 Task: Add a condition where "Hours since ticket status new Less than Forty" in pending tickets.
Action: Mouse moved to (88, 357)
Screenshot: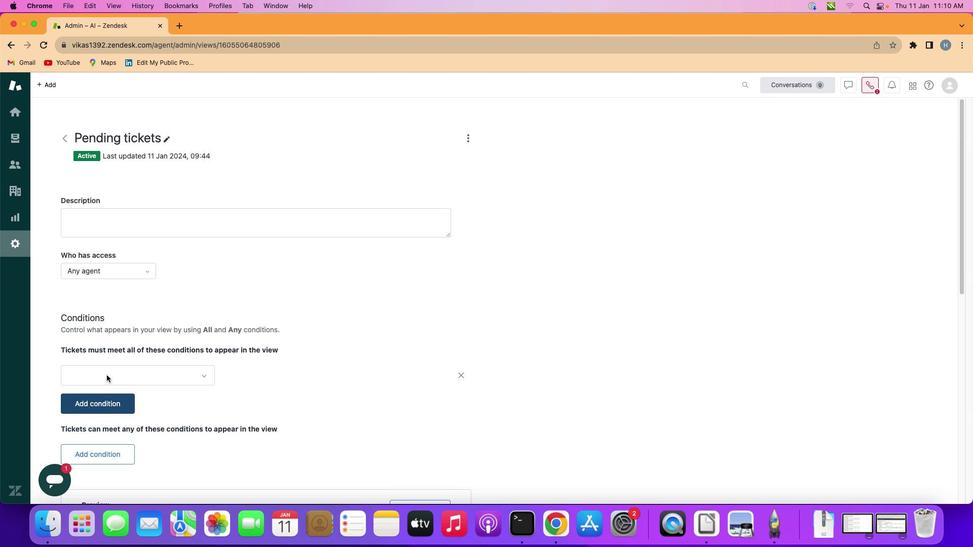 
Action: Mouse pressed left at (88, 357)
Screenshot: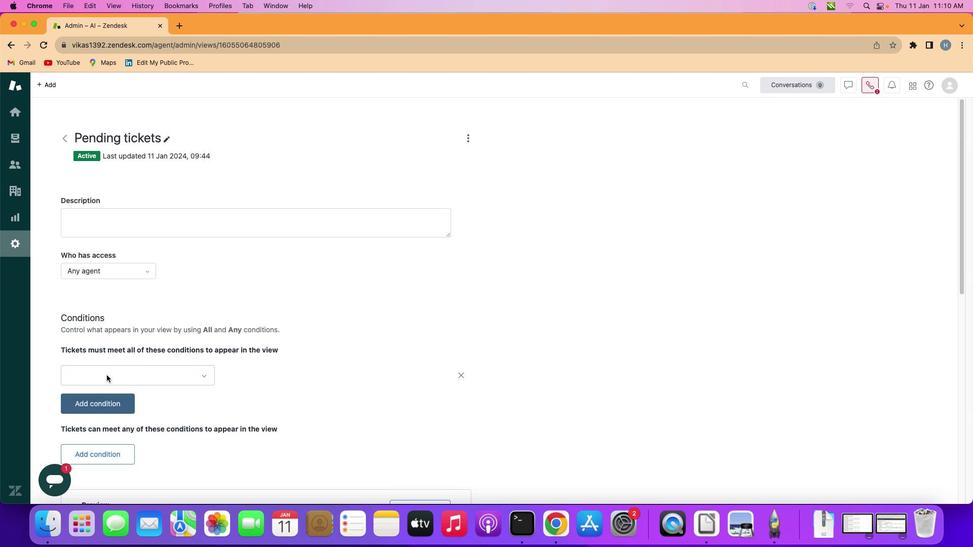 
Action: Mouse moved to (160, 357)
Screenshot: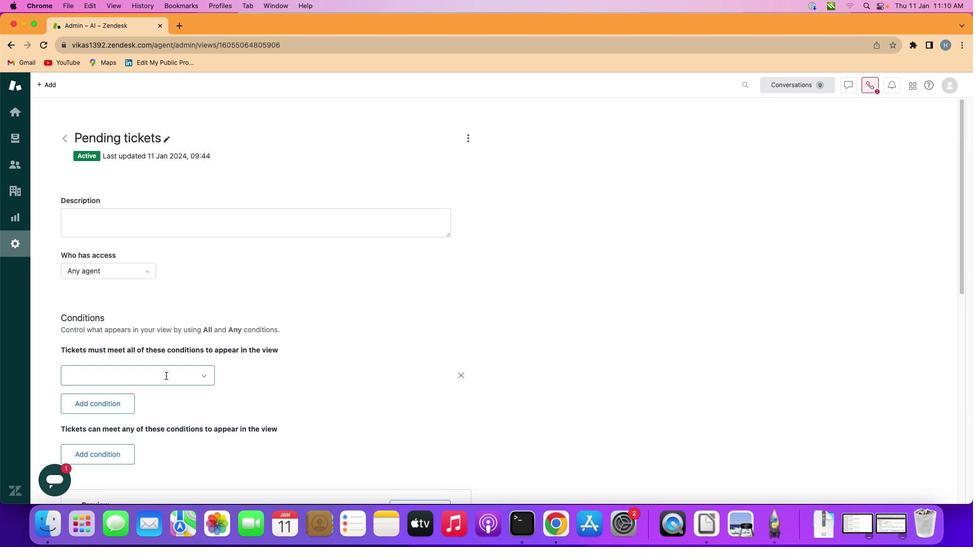 
Action: Mouse pressed left at (160, 357)
Screenshot: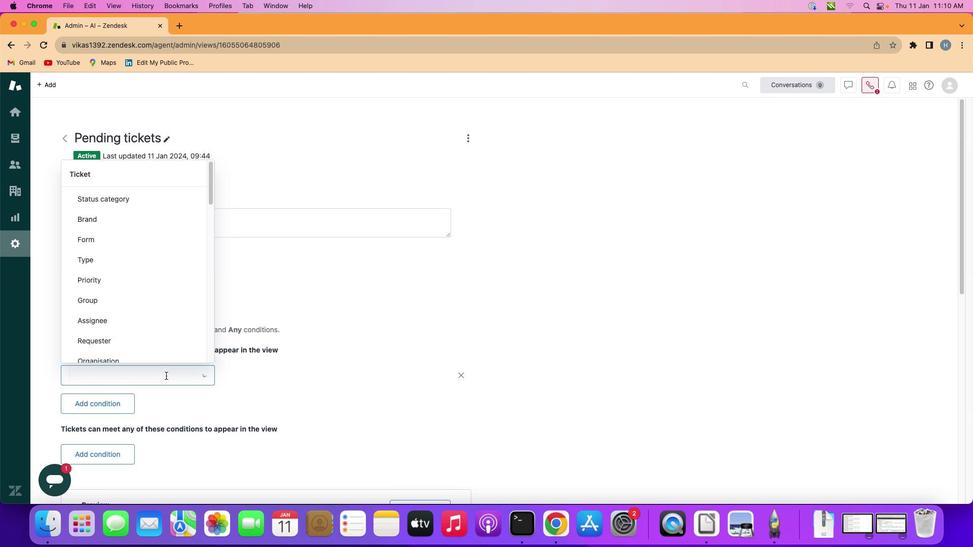 
Action: Mouse moved to (137, 271)
Screenshot: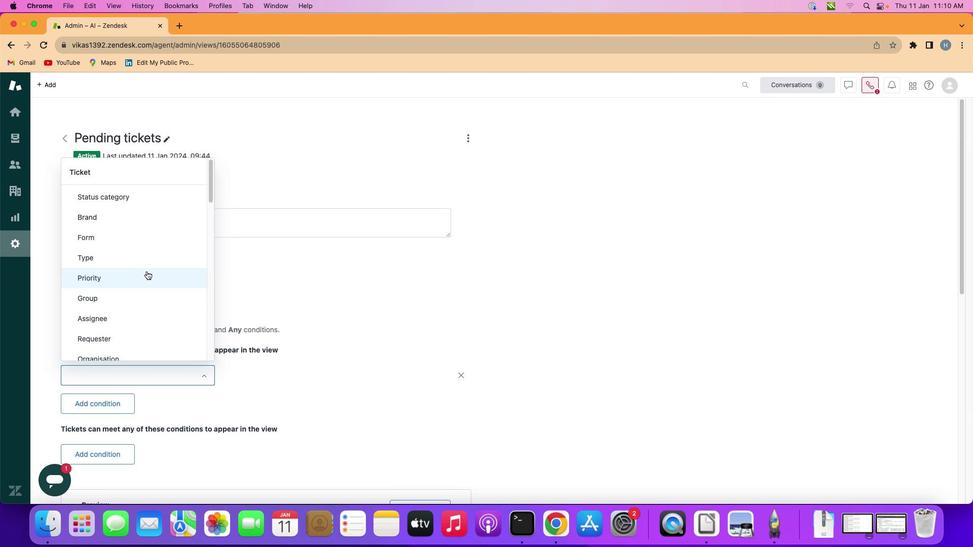 
Action: Mouse scrolled (137, 271) with delta (-39, 46)
Screenshot: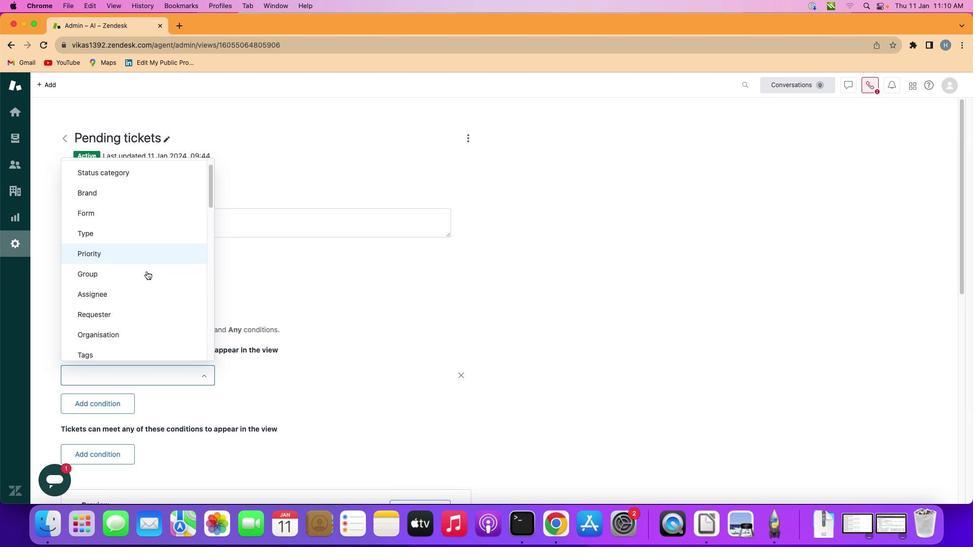 
Action: Mouse scrolled (137, 271) with delta (-39, 46)
Screenshot: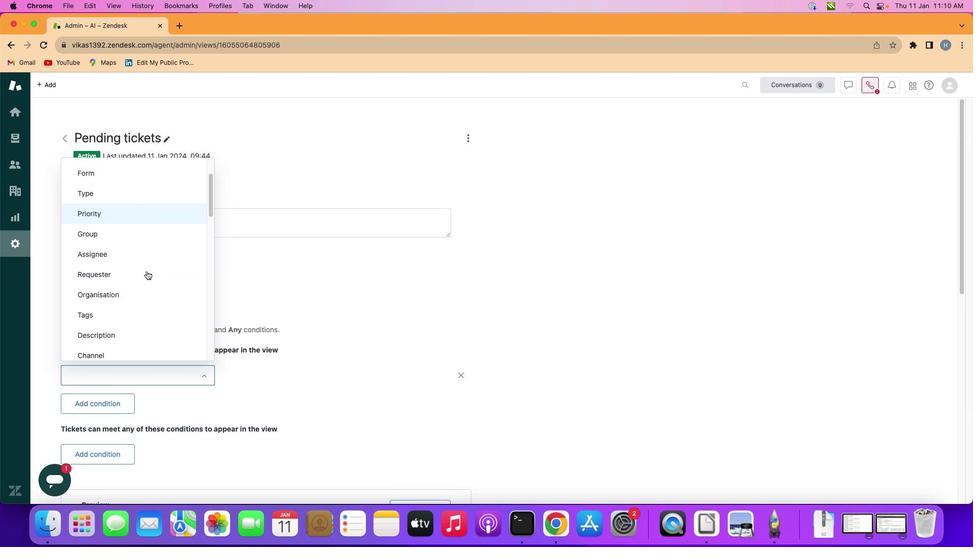 
Action: Mouse scrolled (137, 271) with delta (-39, 46)
Screenshot: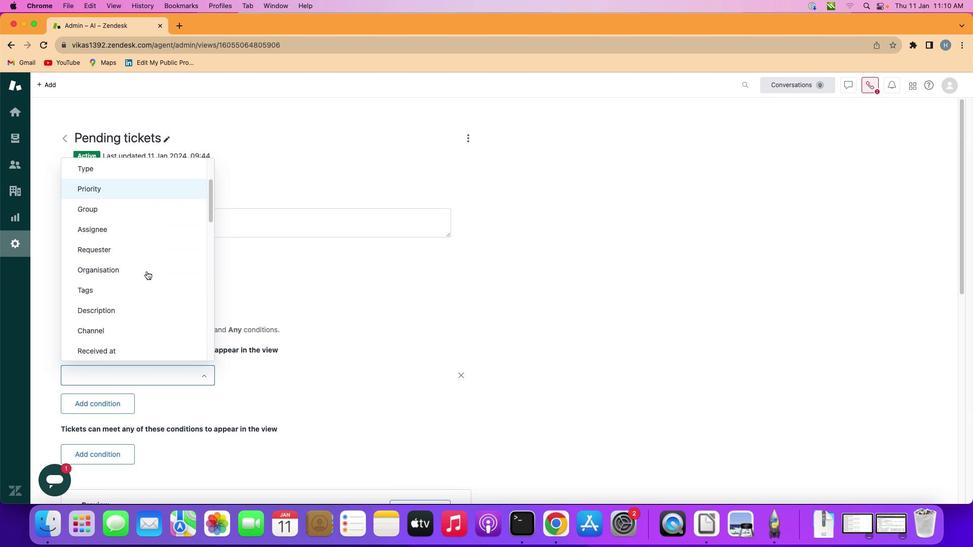 
Action: Mouse scrolled (137, 271) with delta (-39, 46)
Screenshot: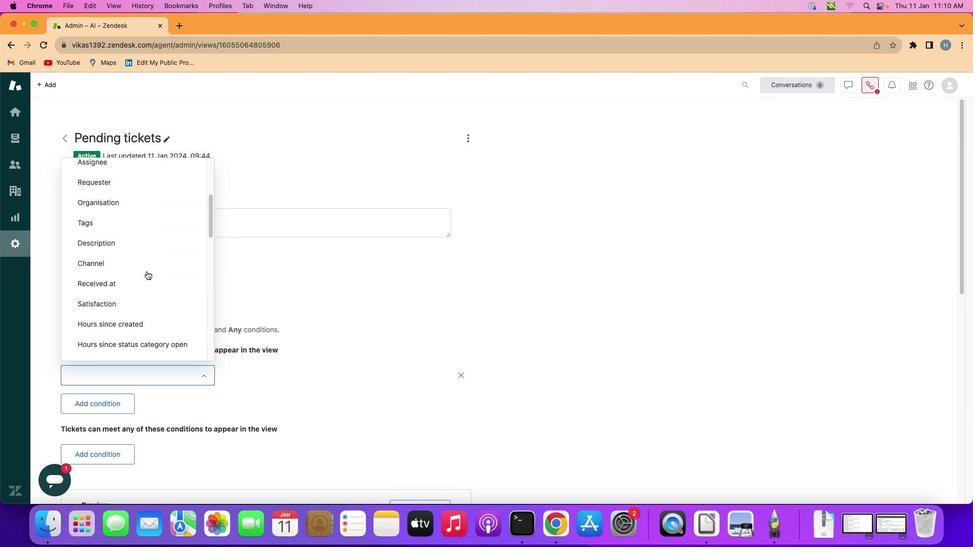 
Action: Mouse scrolled (137, 271) with delta (-39, 45)
Screenshot: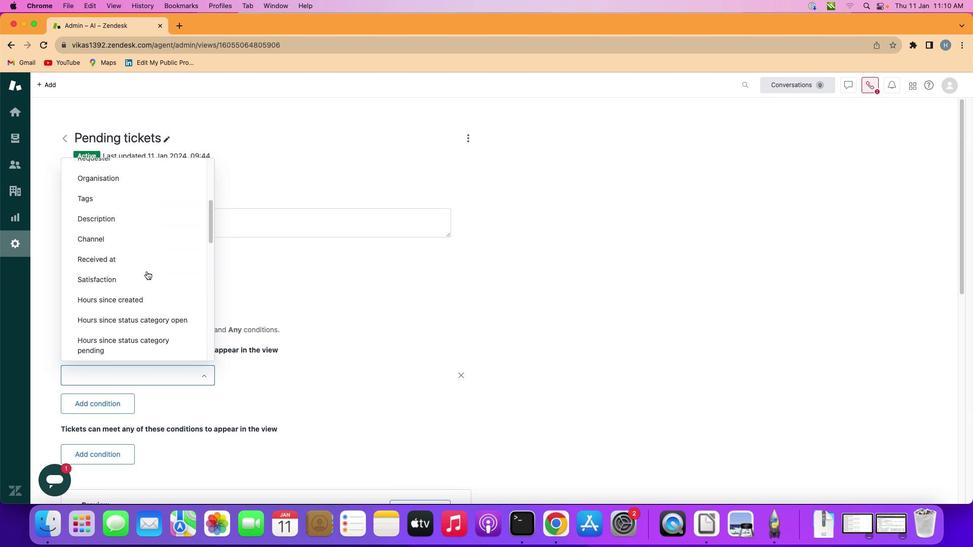 
Action: Mouse moved to (149, 269)
Screenshot: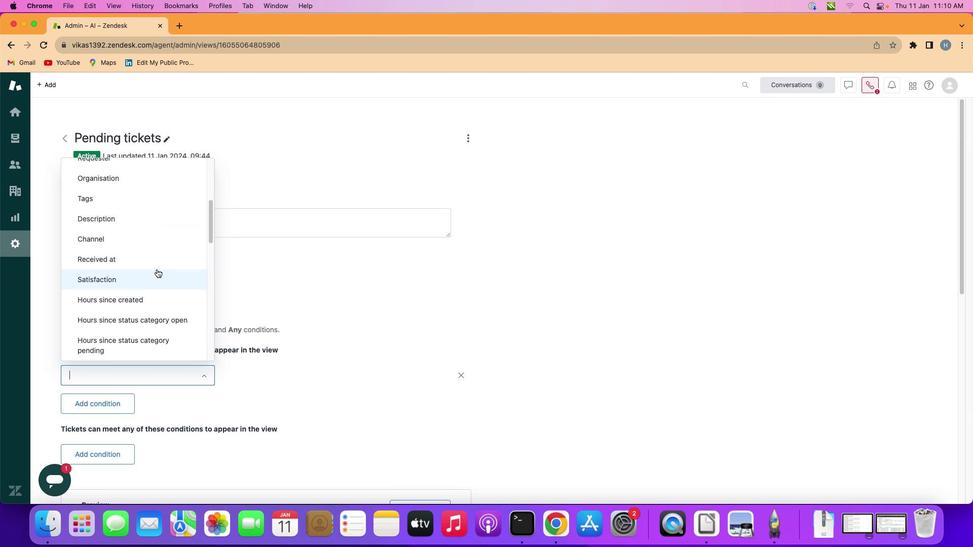 
Action: Mouse scrolled (149, 269) with delta (-39, 46)
Screenshot: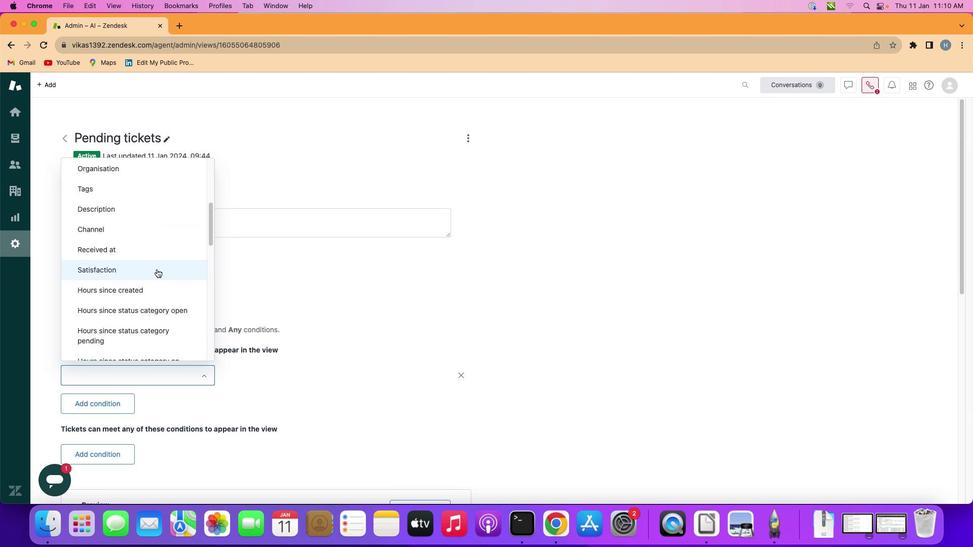 
Action: Mouse scrolled (149, 269) with delta (-39, 46)
Screenshot: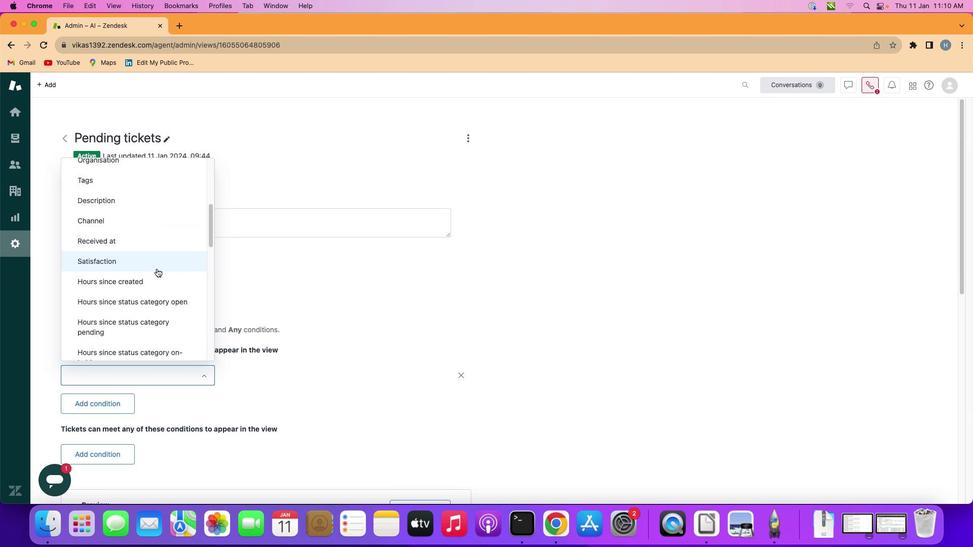 
Action: Mouse scrolled (149, 269) with delta (-39, 46)
Screenshot: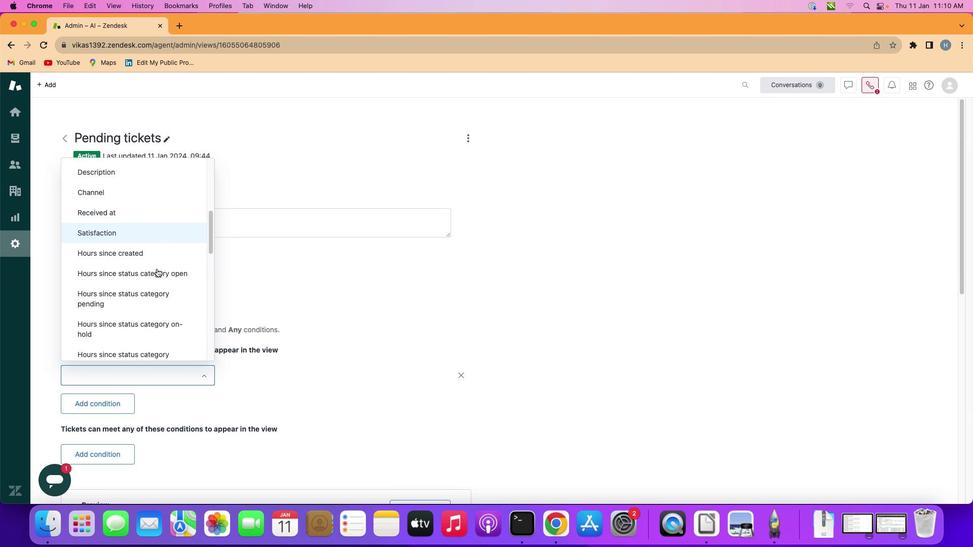 
Action: Mouse moved to (150, 269)
Screenshot: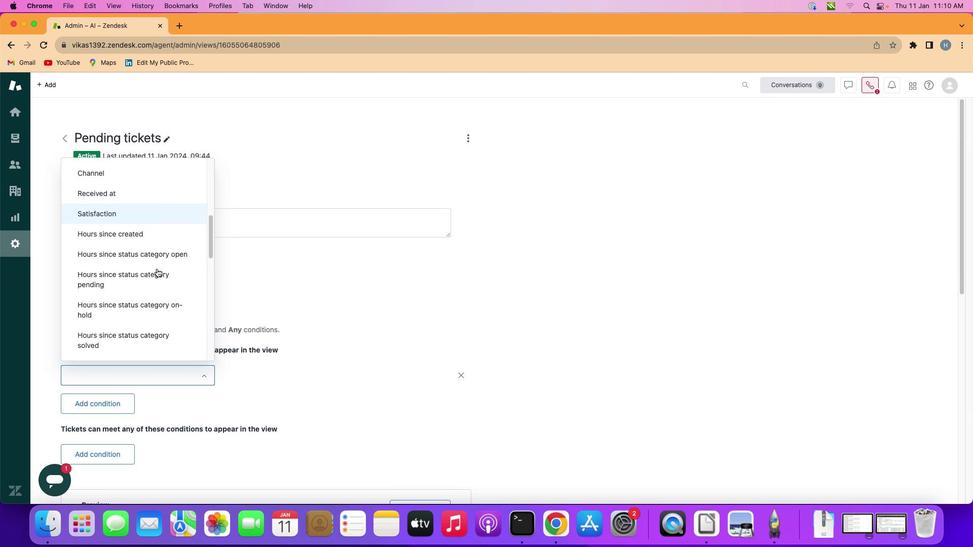 
Action: Mouse scrolled (150, 269) with delta (-39, 46)
Screenshot: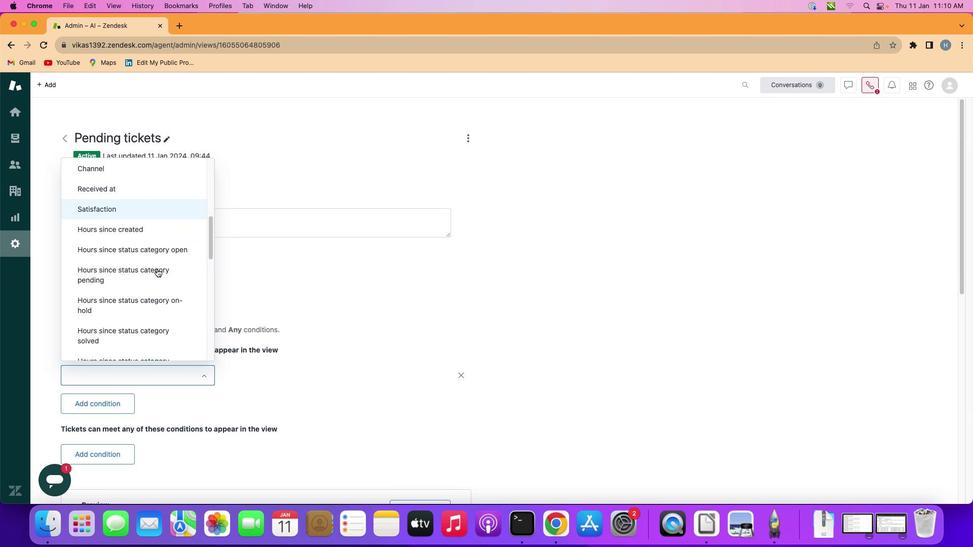 
Action: Mouse moved to (152, 272)
Screenshot: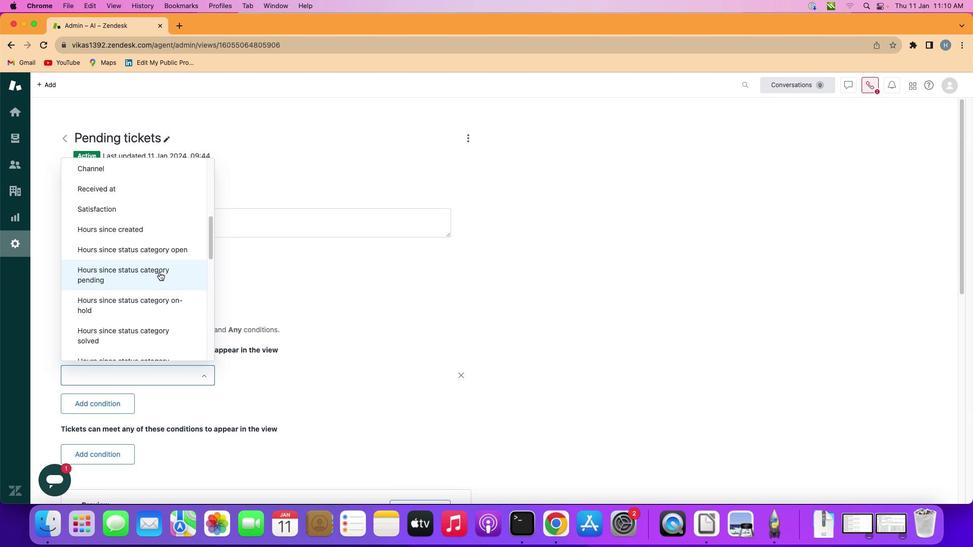 
Action: Mouse scrolled (152, 272) with delta (-39, 46)
Screenshot: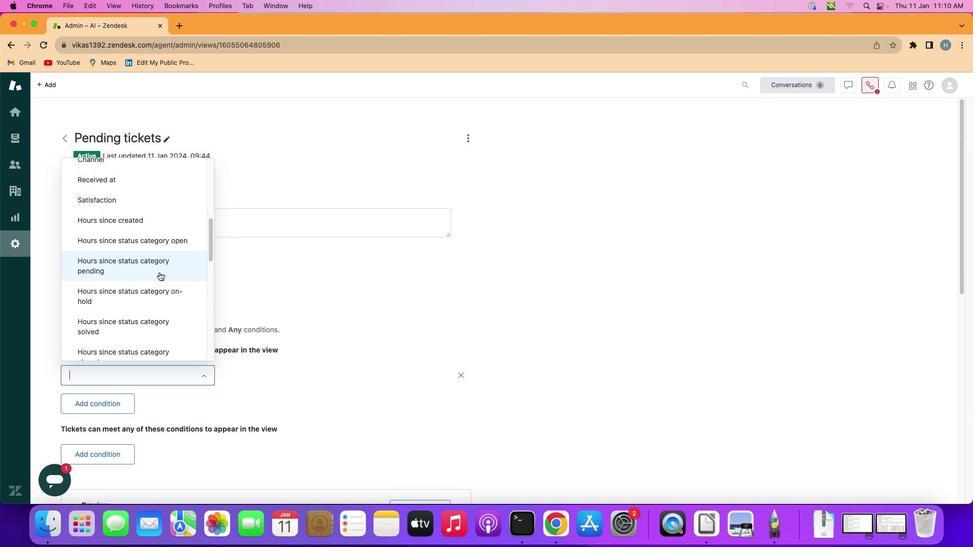 
Action: Mouse scrolled (152, 272) with delta (-39, 46)
Screenshot: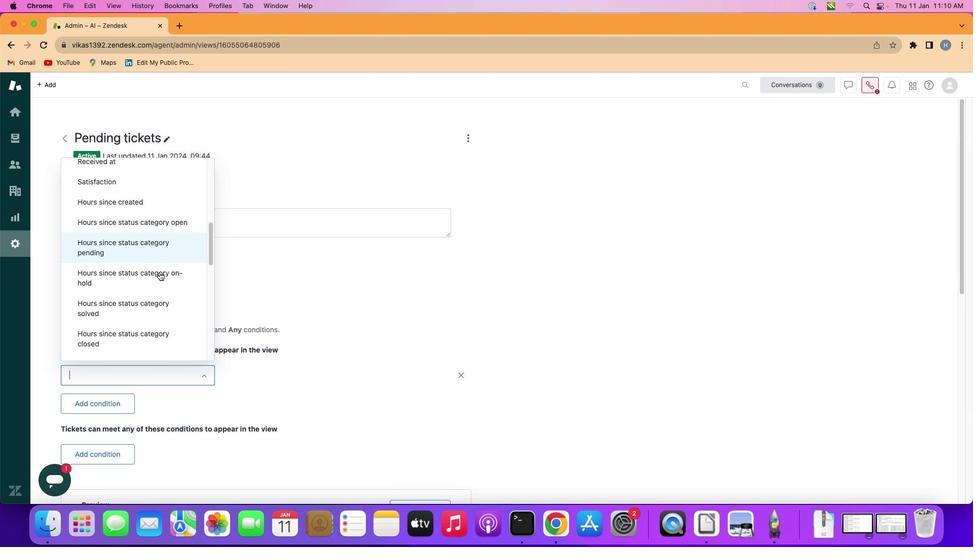 
Action: Mouse scrolled (152, 272) with delta (-39, 46)
Screenshot: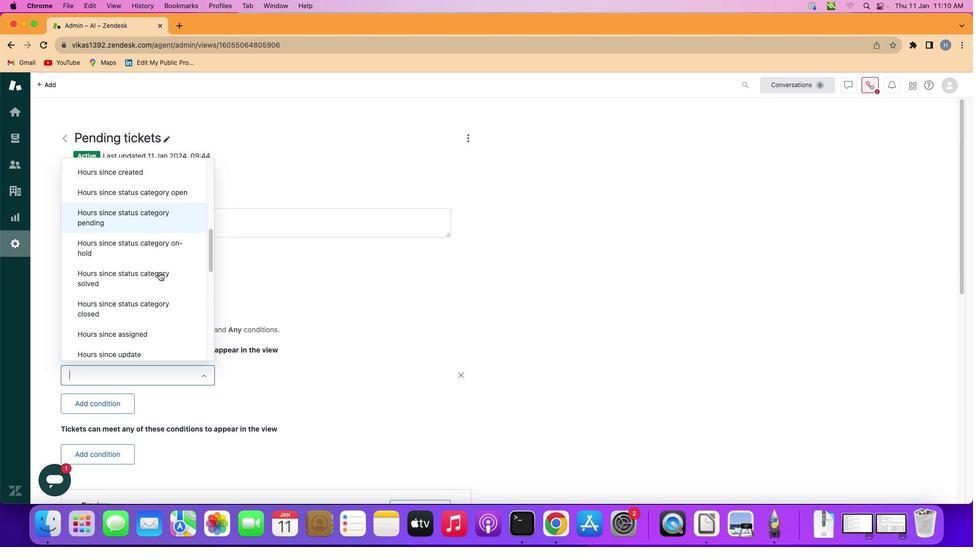 
Action: Mouse scrolled (152, 272) with delta (-39, 46)
Screenshot: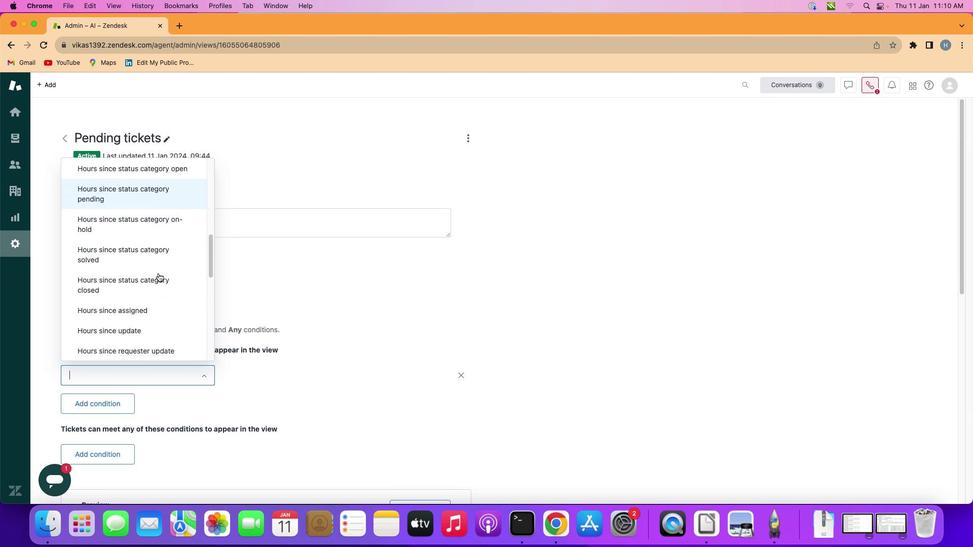 
Action: Mouse scrolled (152, 272) with delta (-39, 46)
Screenshot: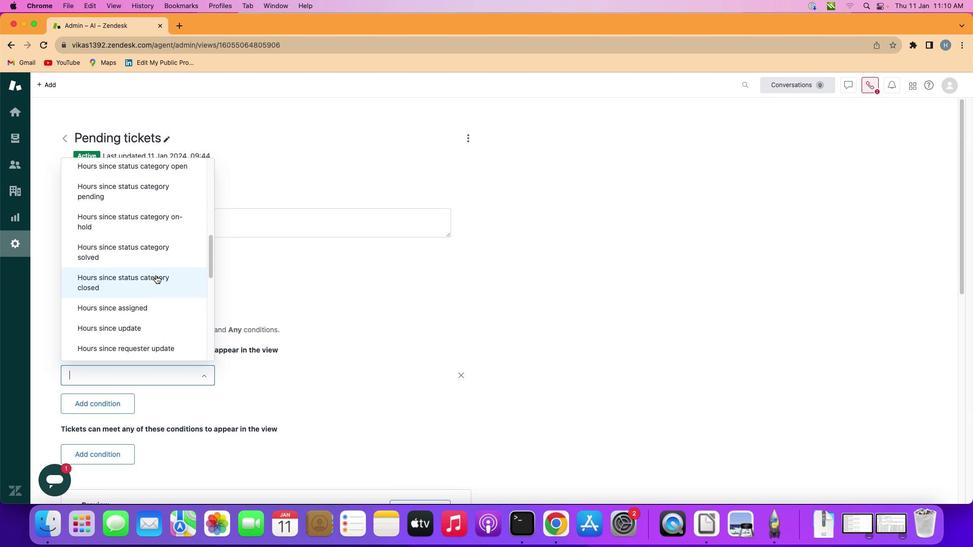 
Action: Mouse moved to (148, 274)
Screenshot: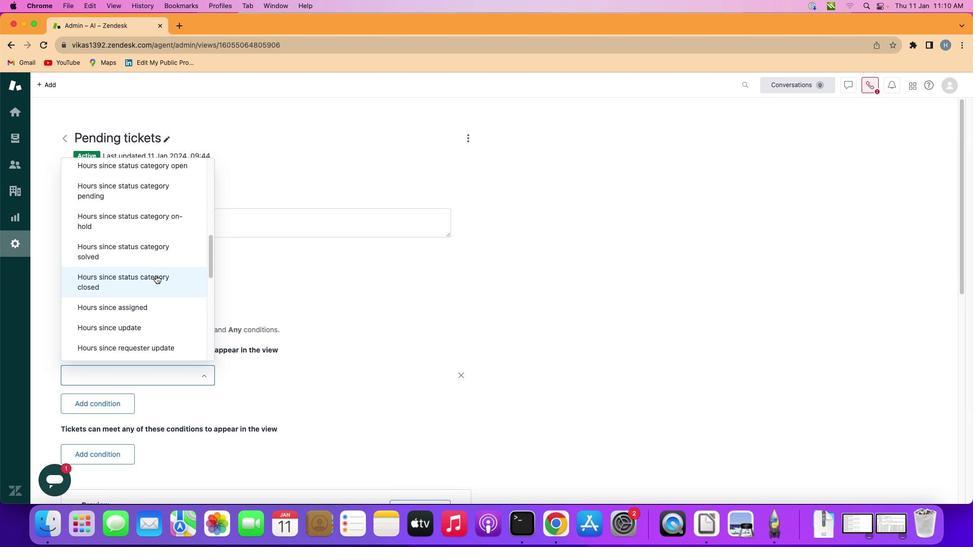 
Action: Mouse scrolled (148, 274) with delta (-39, 46)
Screenshot: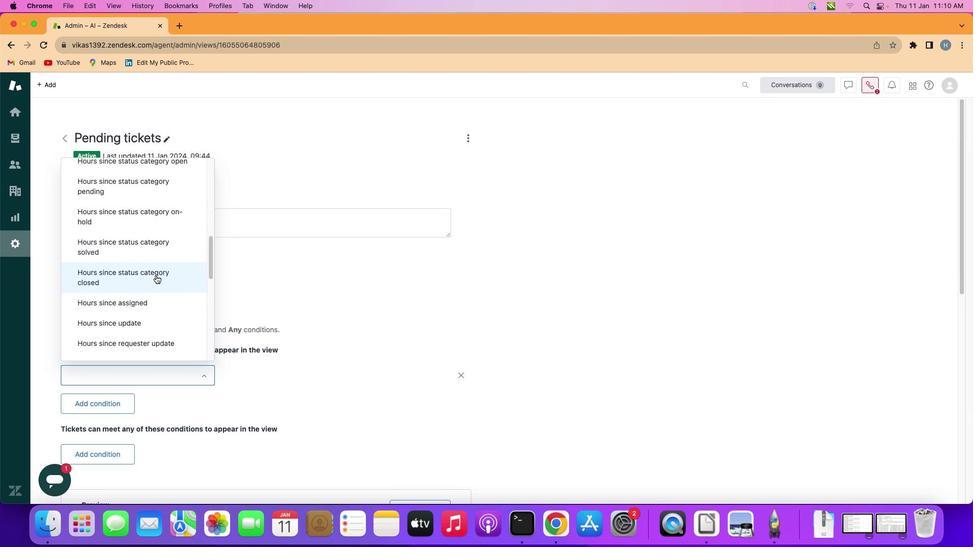 
Action: Mouse scrolled (148, 274) with delta (-39, 46)
Screenshot: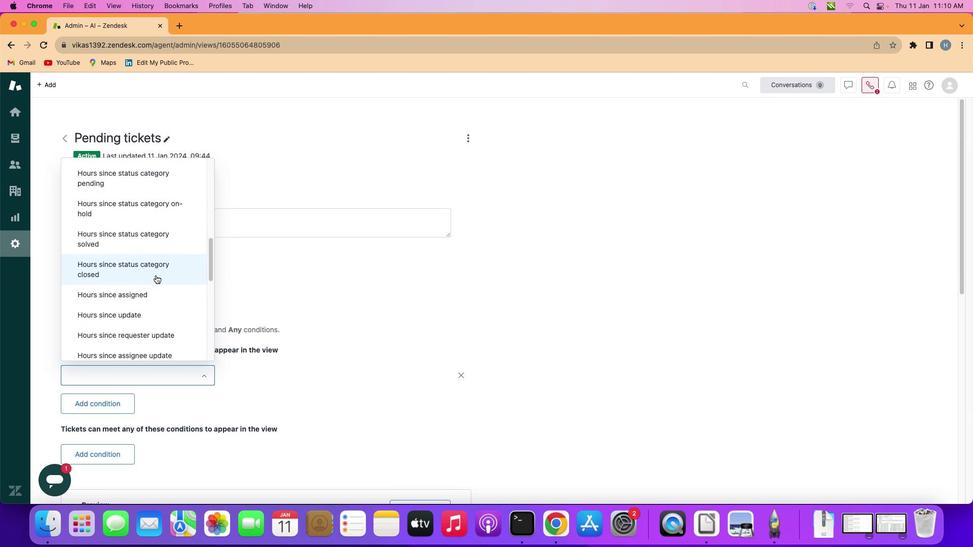 
Action: Mouse scrolled (148, 274) with delta (-39, 46)
Screenshot: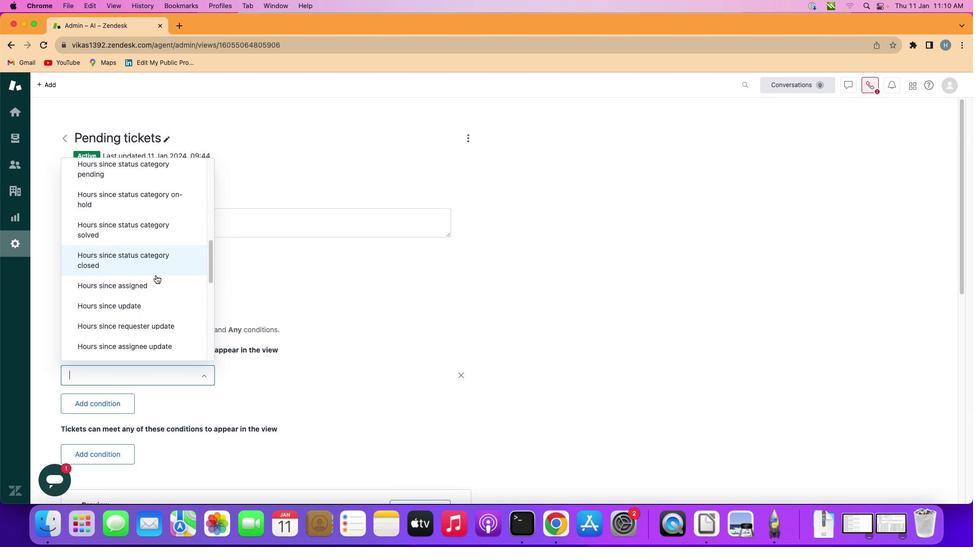 
Action: Mouse scrolled (148, 274) with delta (-39, 46)
Screenshot: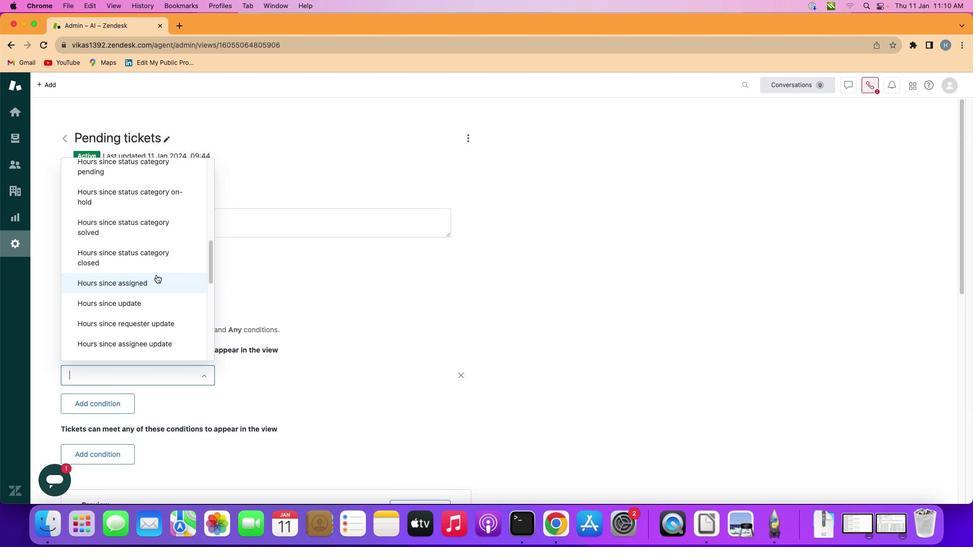 
Action: Mouse moved to (150, 273)
Screenshot: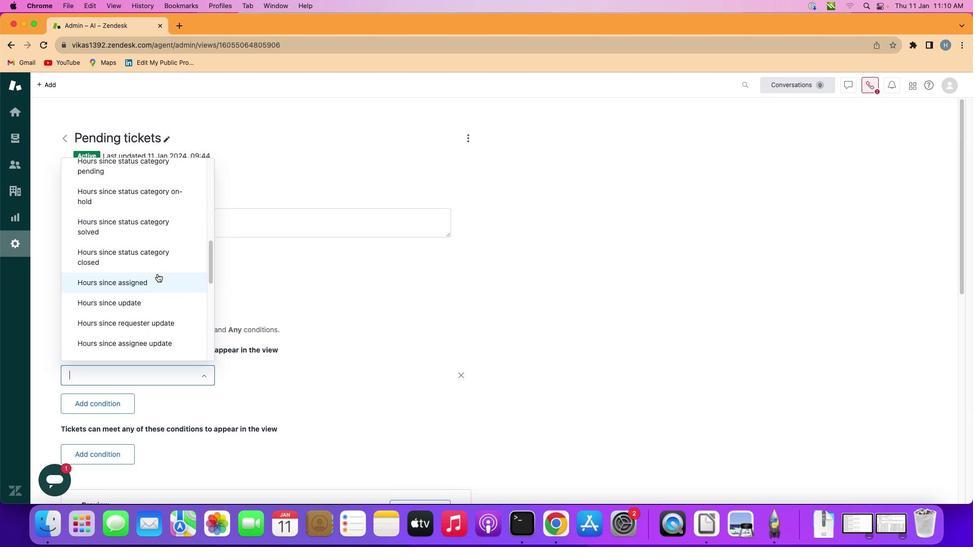
Action: Mouse scrolled (150, 273) with delta (-39, 46)
Screenshot: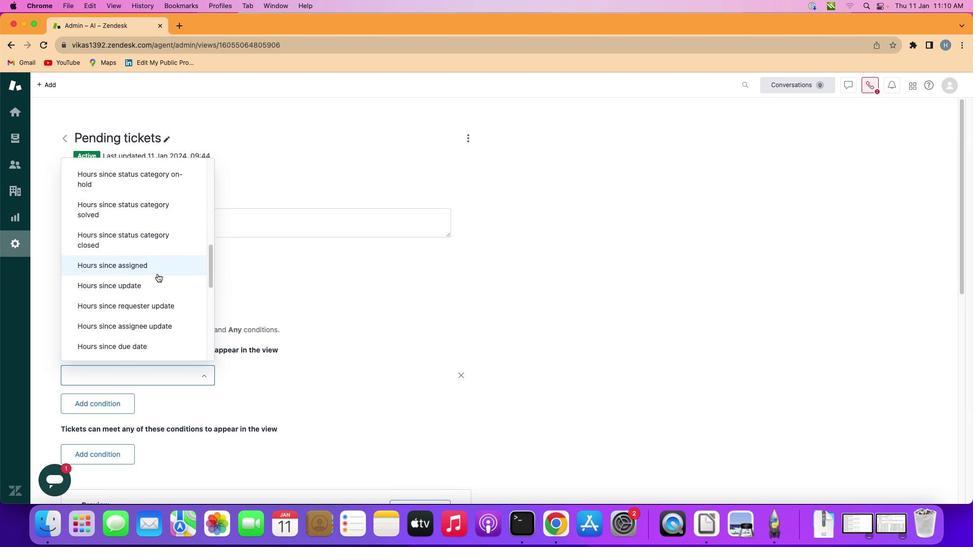 
Action: Mouse scrolled (150, 273) with delta (-39, 46)
Screenshot: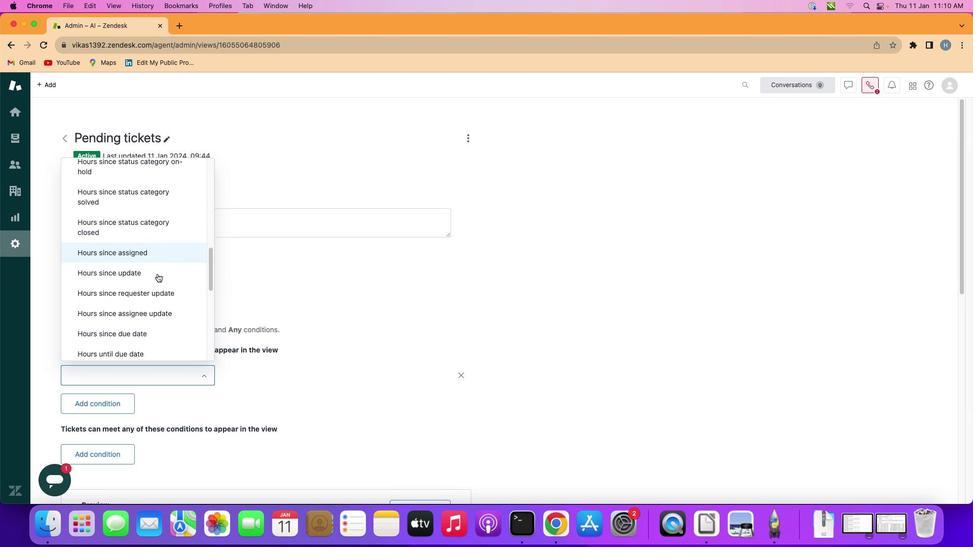 
Action: Mouse scrolled (150, 273) with delta (-39, 46)
Screenshot: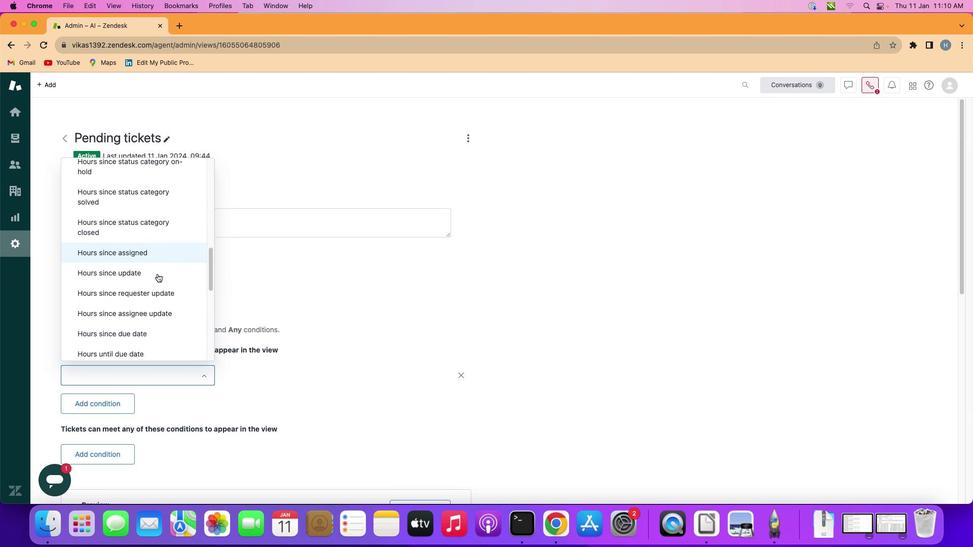 
Action: Mouse scrolled (150, 273) with delta (-39, 47)
Screenshot: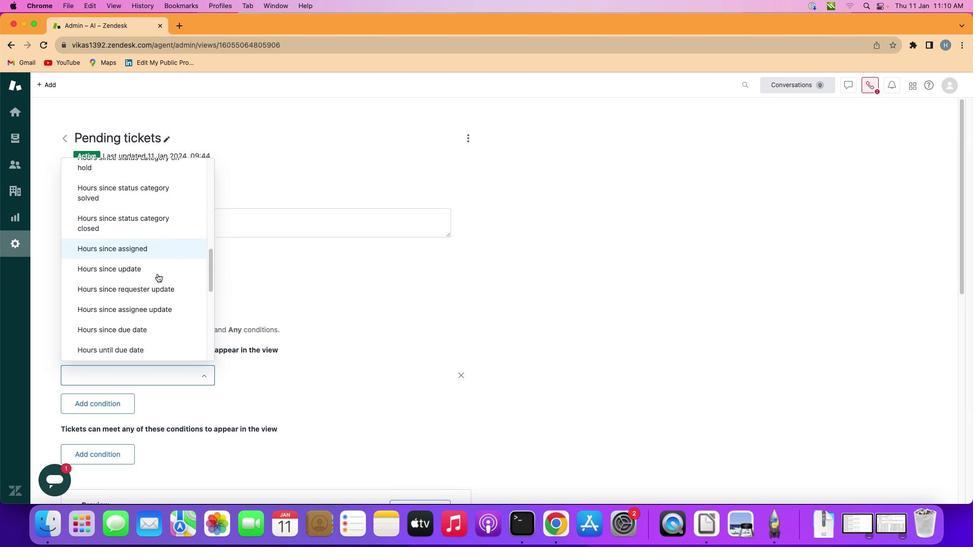 
Action: Mouse scrolled (150, 273) with delta (-39, 46)
Screenshot: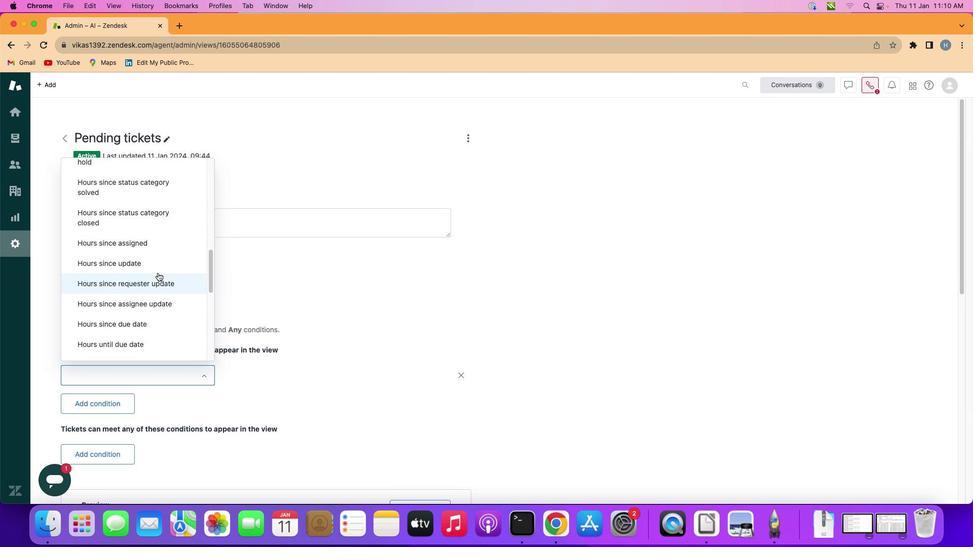 
Action: Mouse moved to (151, 271)
Screenshot: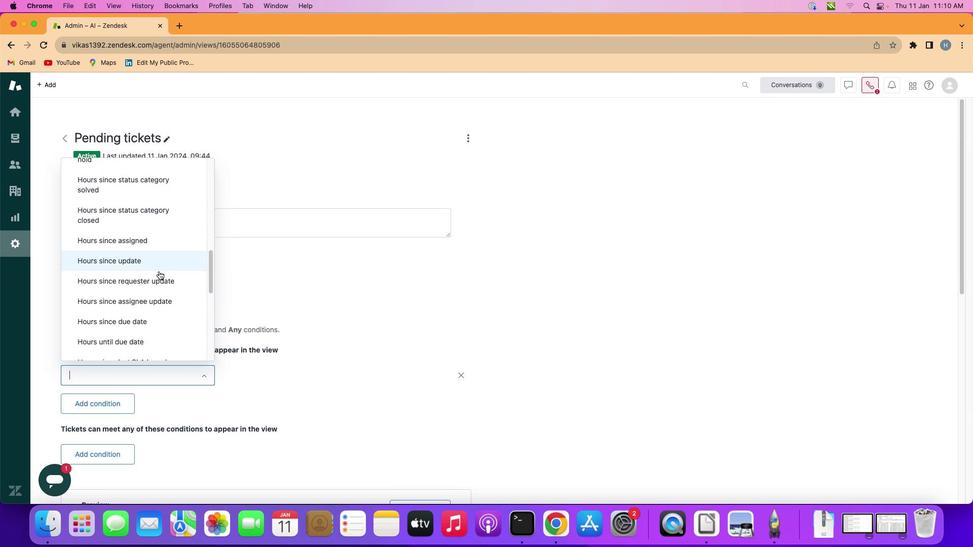 
Action: Mouse scrolled (151, 271) with delta (-39, 46)
Screenshot: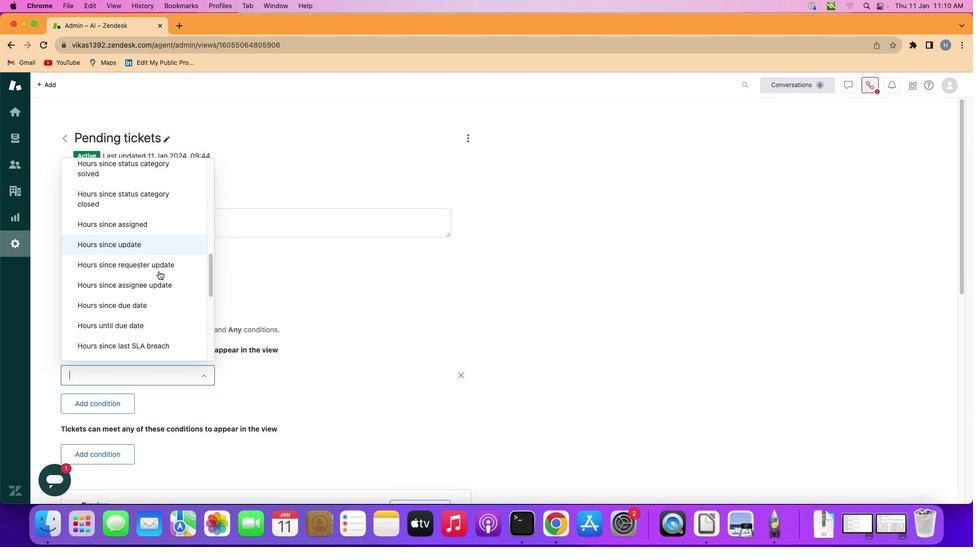 
Action: Mouse scrolled (151, 271) with delta (-39, 46)
Screenshot: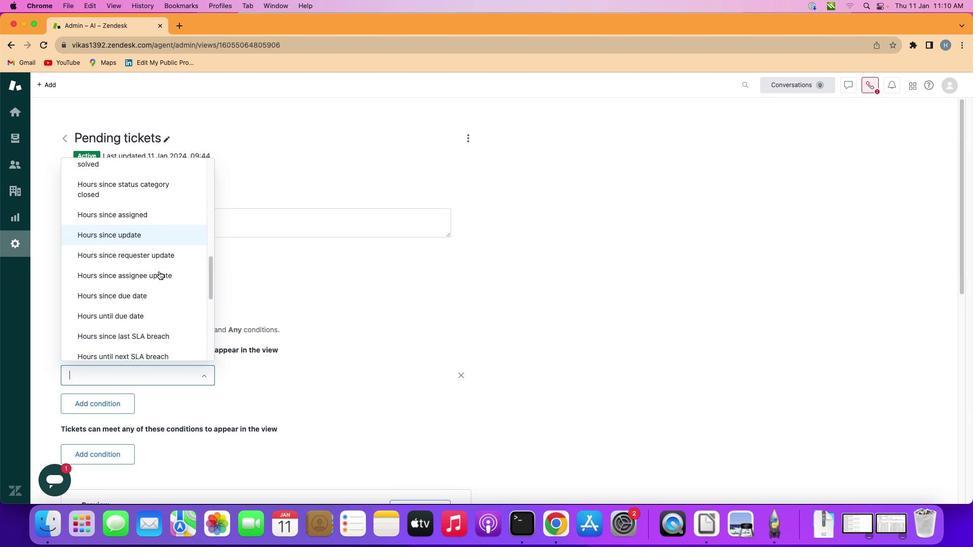 
Action: Mouse scrolled (151, 271) with delta (-39, 46)
Screenshot: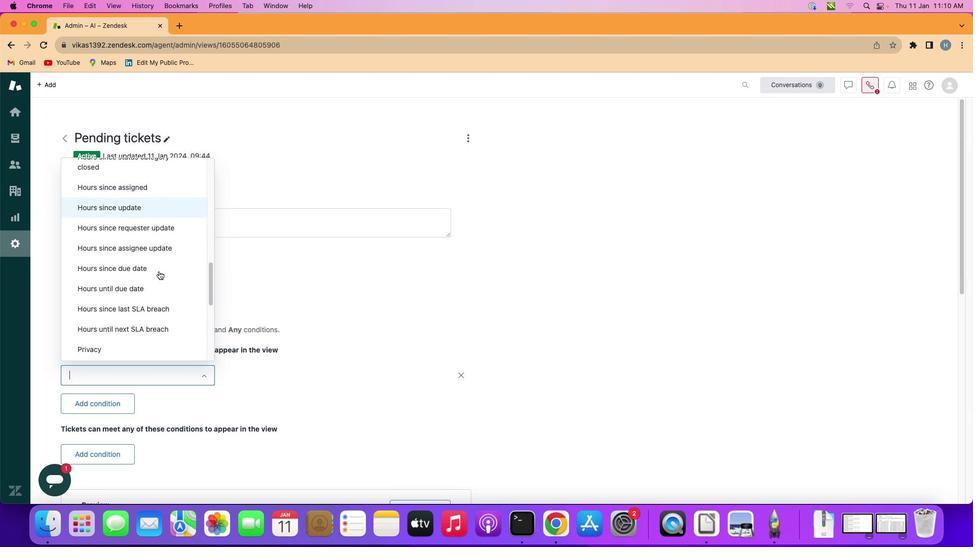 
Action: Mouse scrolled (151, 271) with delta (-39, 46)
Screenshot: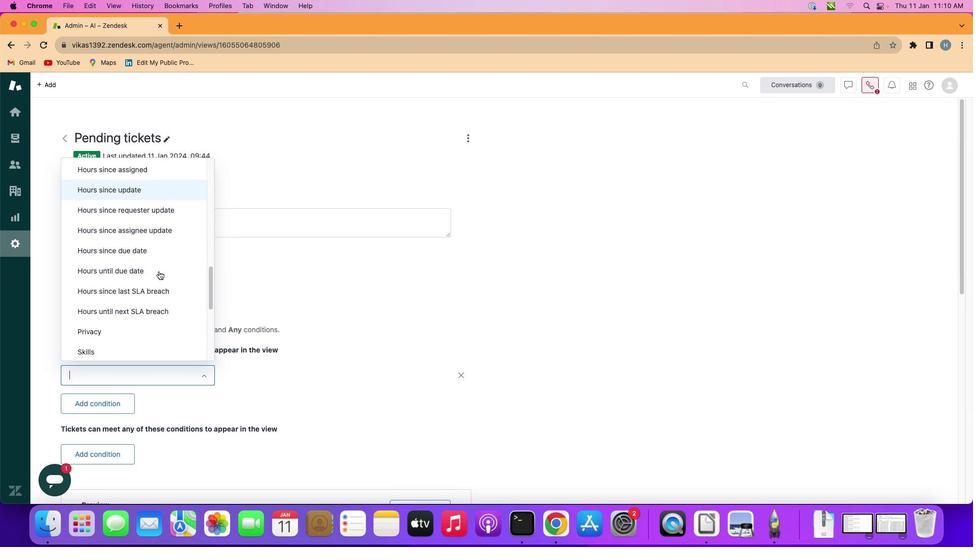 
Action: Mouse moved to (153, 271)
Screenshot: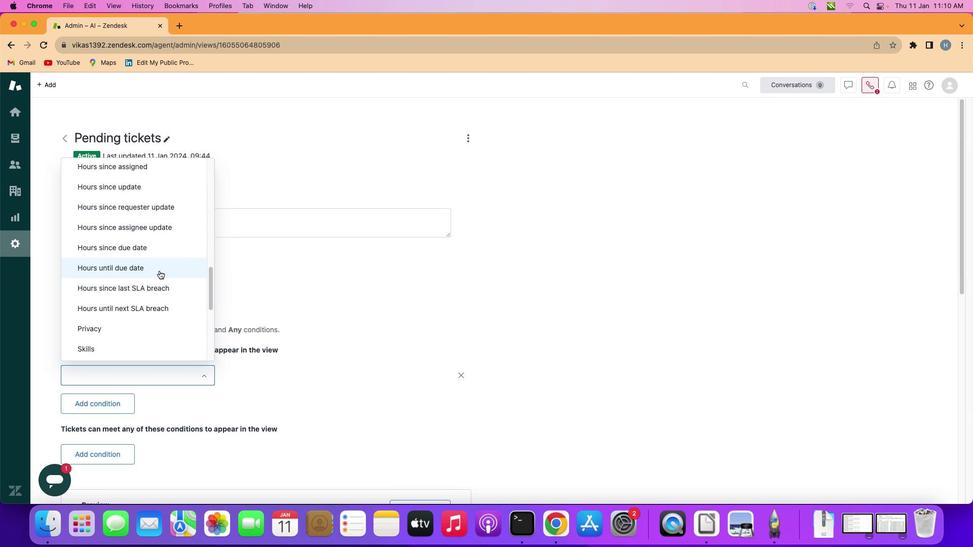 
Action: Mouse scrolled (153, 271) with delta (-39, 46)
Screenshot: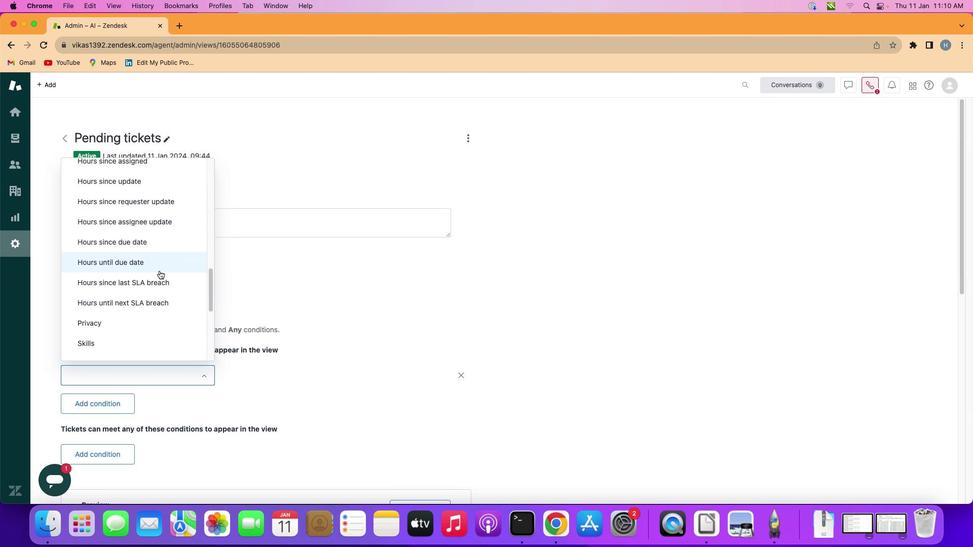 
Action: Mouse scrolled (153, 271) with delta (-39, 46)
Screenshot: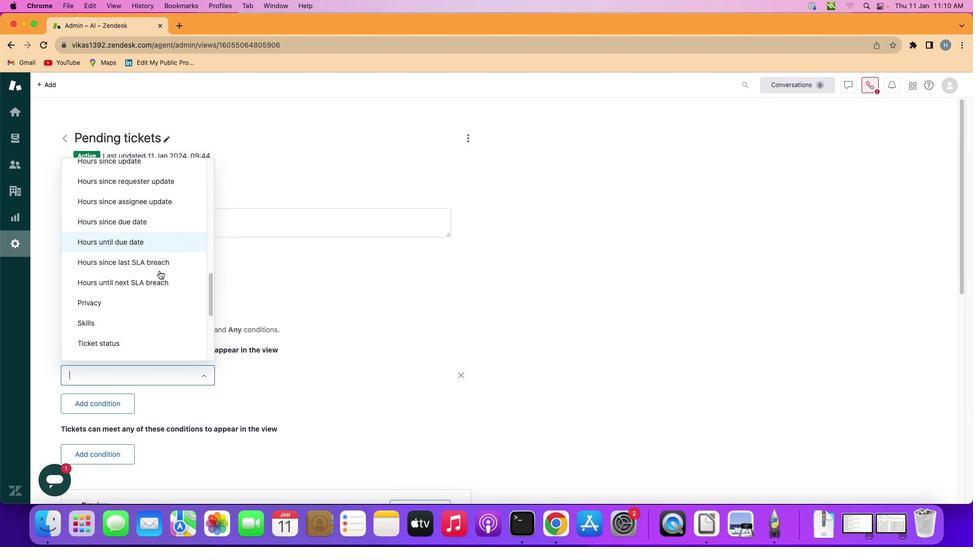 
Action: Mouse scrolled (153, 271) with delta (-39, 46)
Screenshot: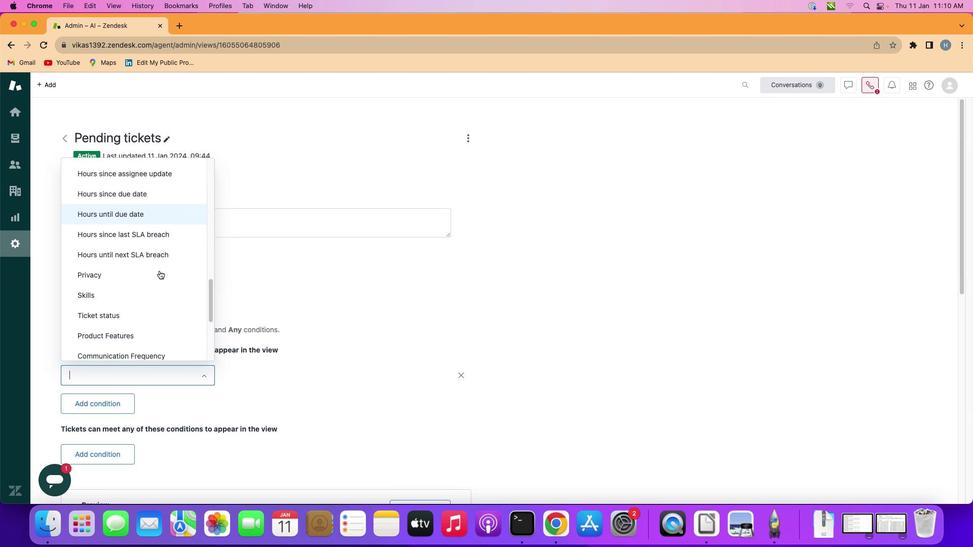 
Action: Mouse scrolled (153, 271) with delta (-39, 46)
Screenshot: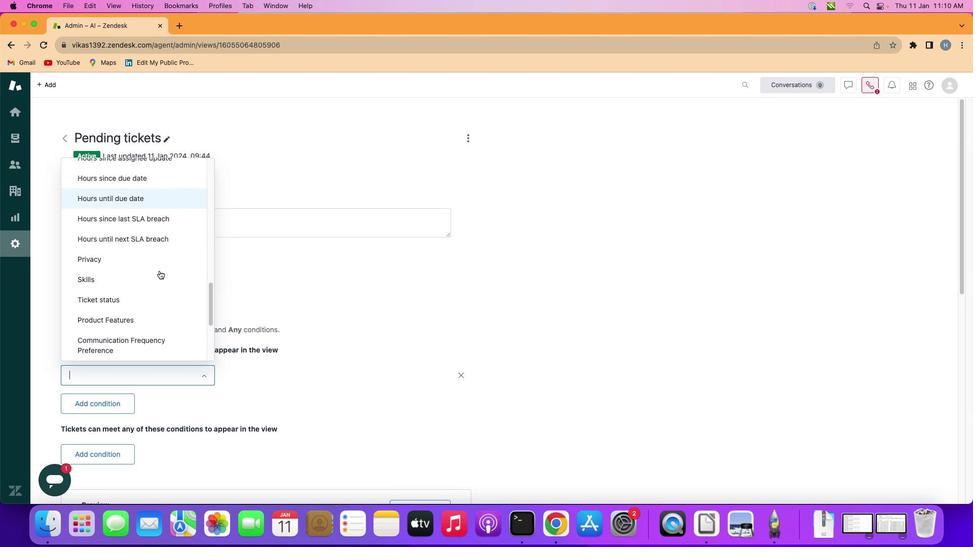 
Action: Mouse moved to (153, 271)
Screenshot: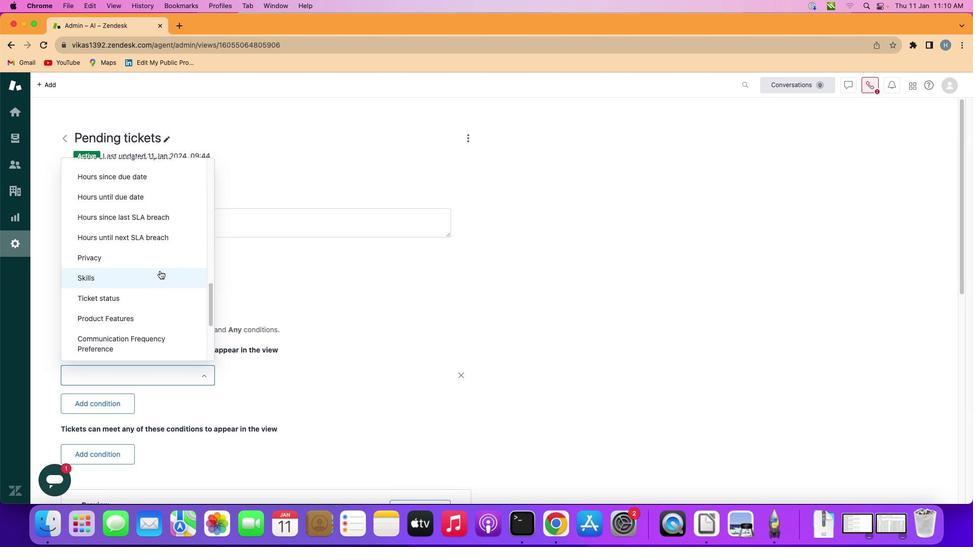 
Action: Mouse scrolled (153, 271) with delta (-39, 46)
Screenshot: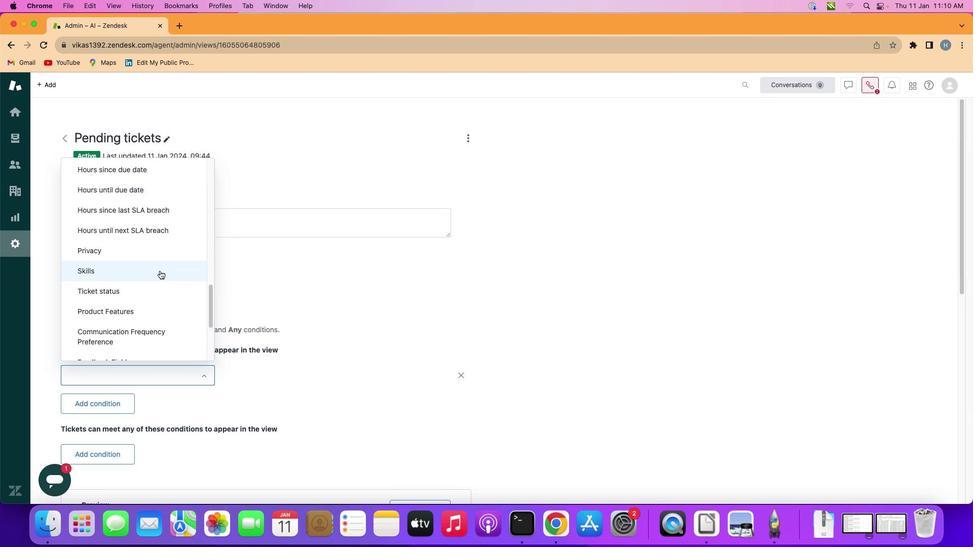 
Action: Mouse scrolled (153, 271) with delta (-39, 46)
Screenshot: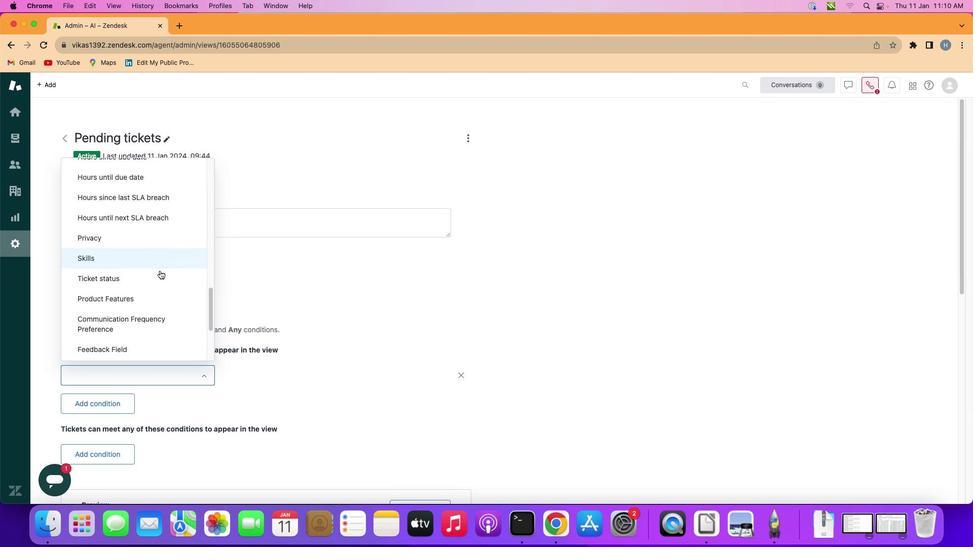 
Action: Mouse scrolled (153, 271) with delta (-39, 46)
Screenshot: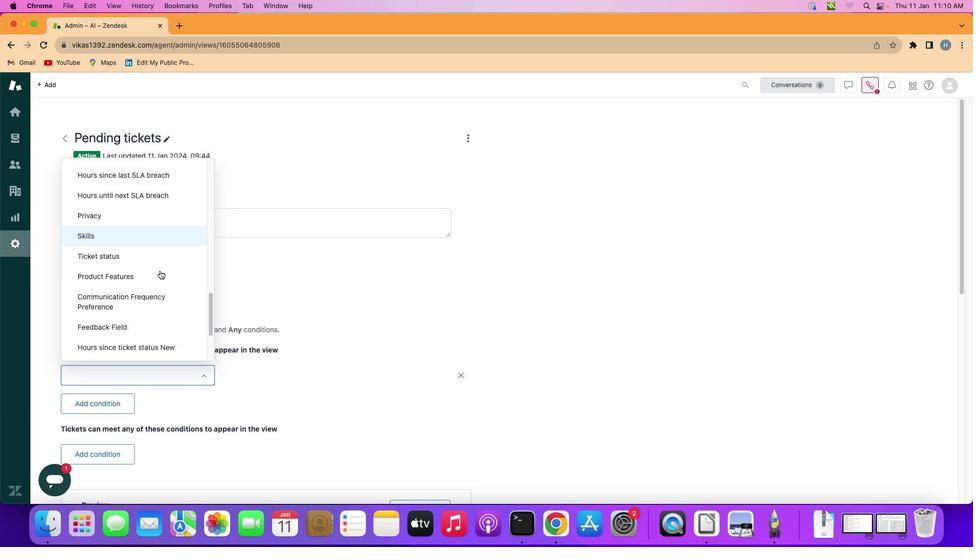 
Action: Mouse scrolled (153, 271) with delta (-39, 46)
Screenshot: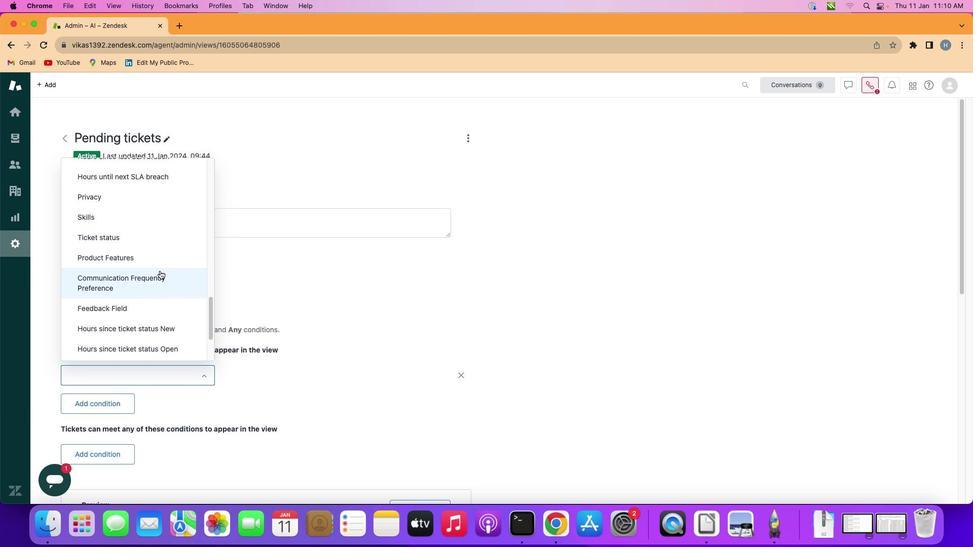 
Action: Mouse moved to (154, 270)
Screenshot: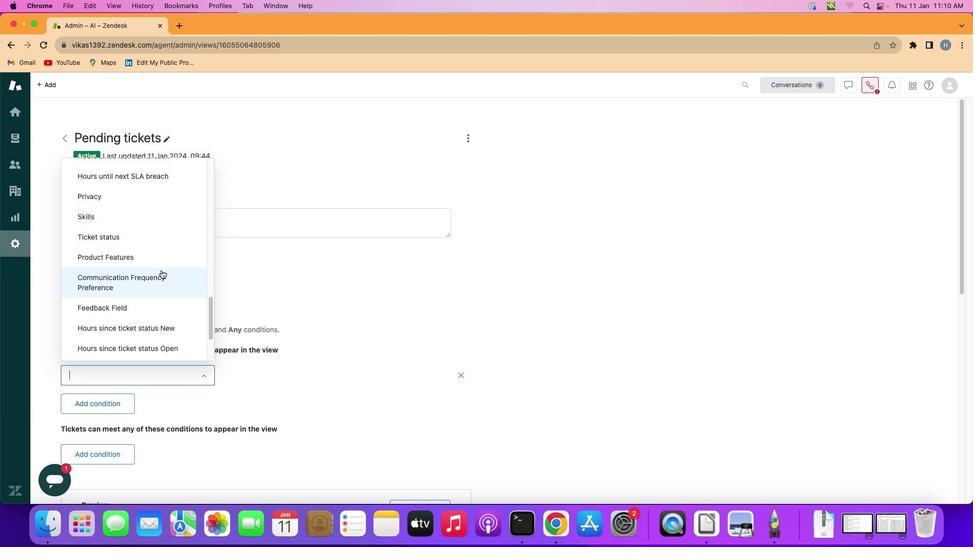 
Action: Mouse scrolled (154, 270) with delta (-39, 46)
Screenshot: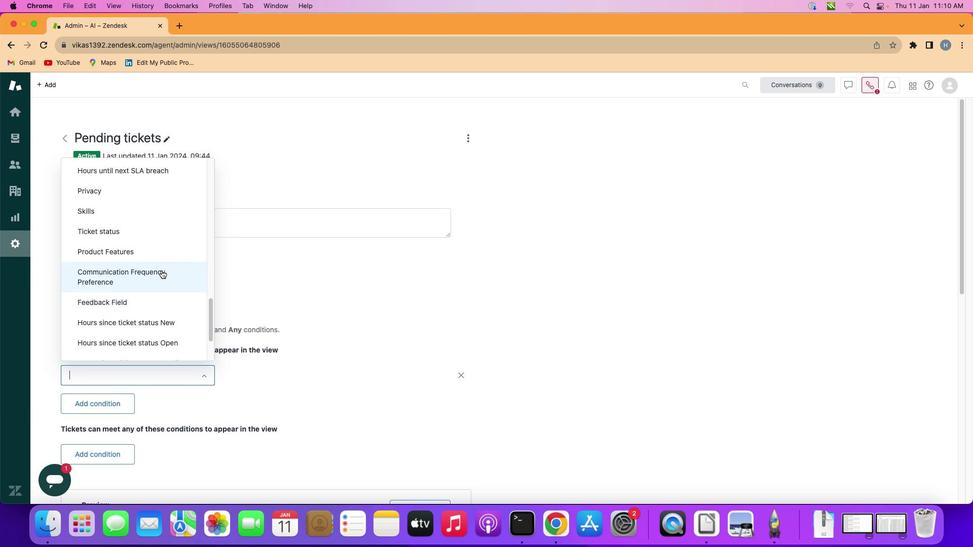 
Action: Mouse scrolled (154, 270) with delta (-39, 46)
Screenshot: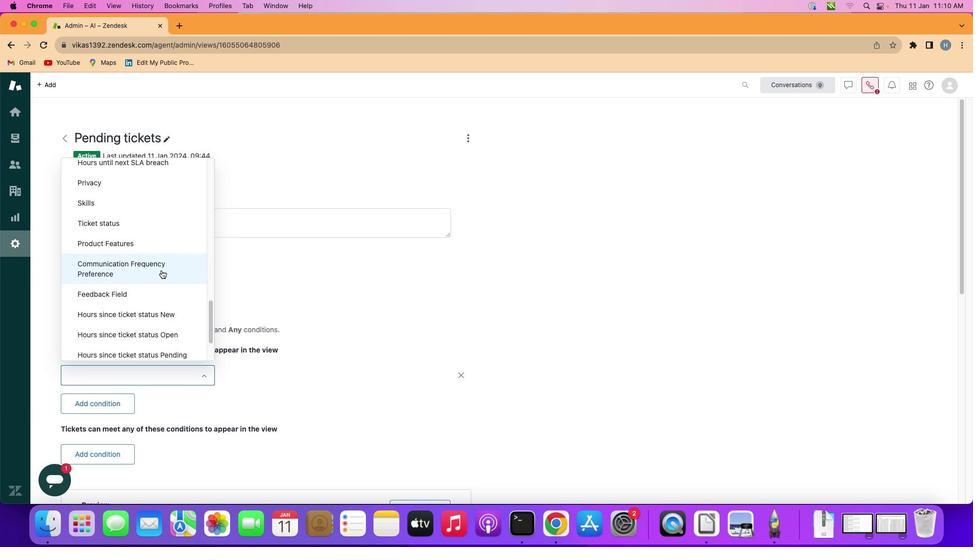 
Action: Mouse scrolled (154, 270) with delta (-39, 46)
Screenshot: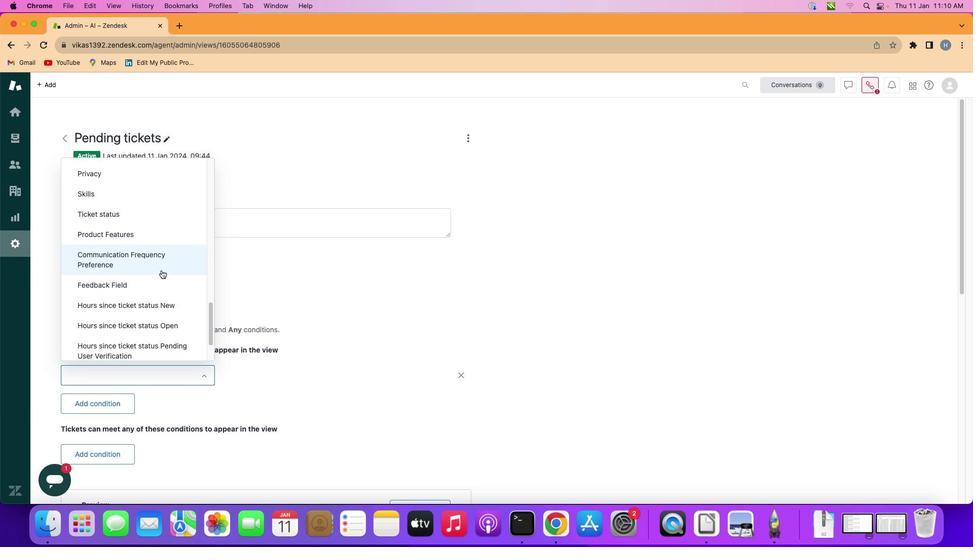 
Action: Mouse scrolled (154, 270) with delta (-39, 46)
Screenshot: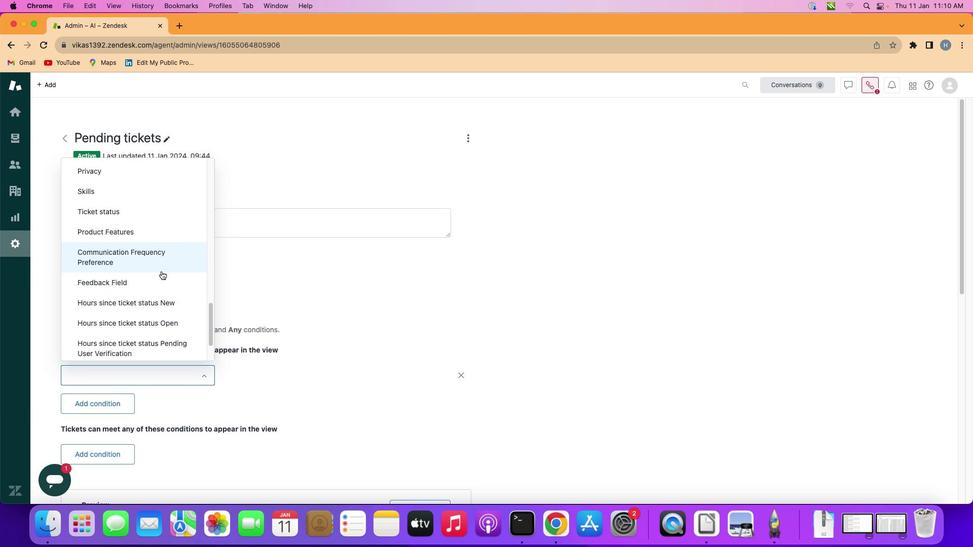 
Action: Mouse moved to (146, 296)
Screenshot: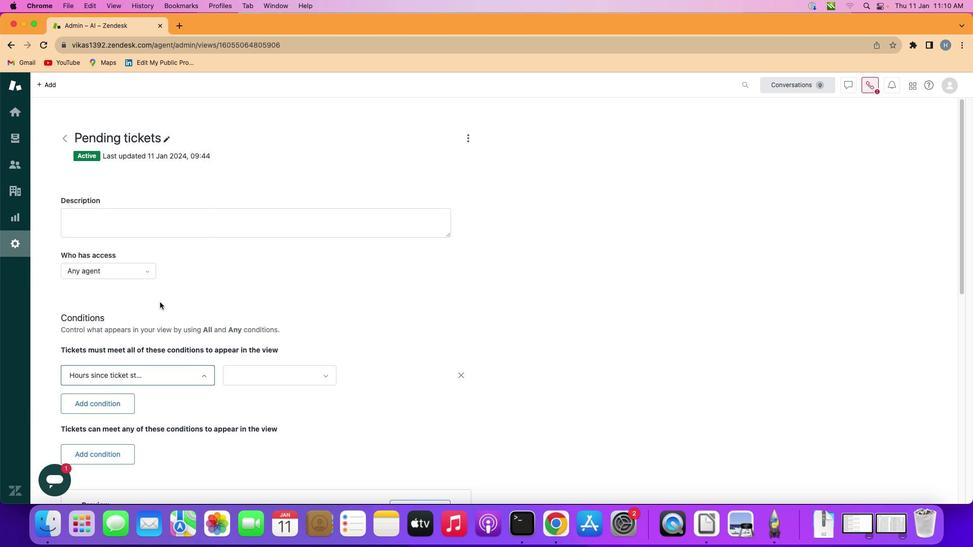 
Action: Mouse pressed left at (146, 296)
Screenshot: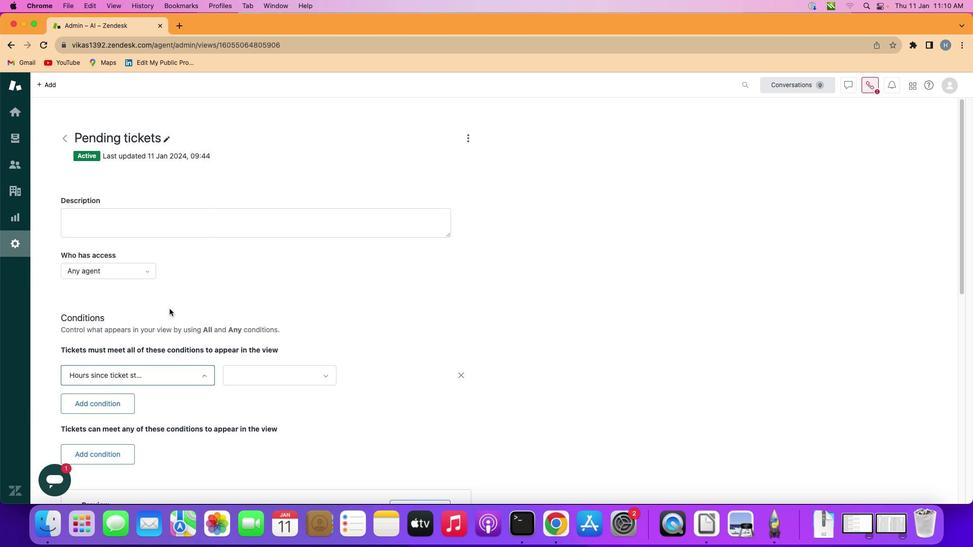 
Action: Mouse moved to (281, 359)
Screenshot: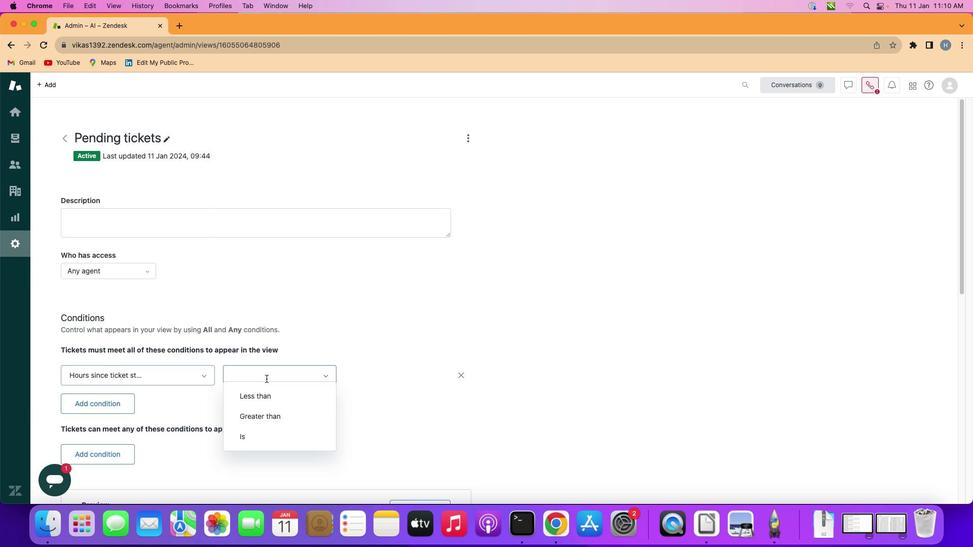 
Action: Mouse pressed left at (281, 359)
Screenshot: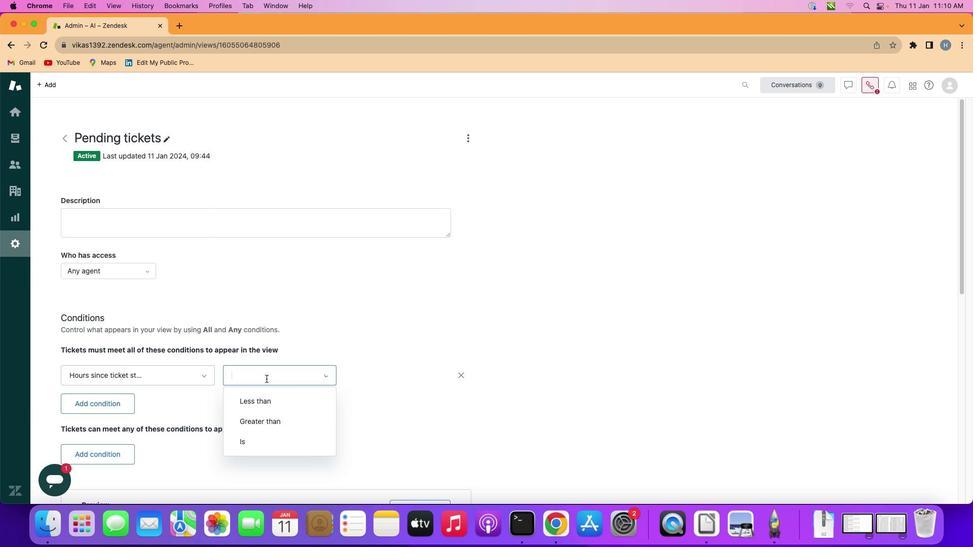 
Action: Mouse moved to (289, 379)
Screenshot: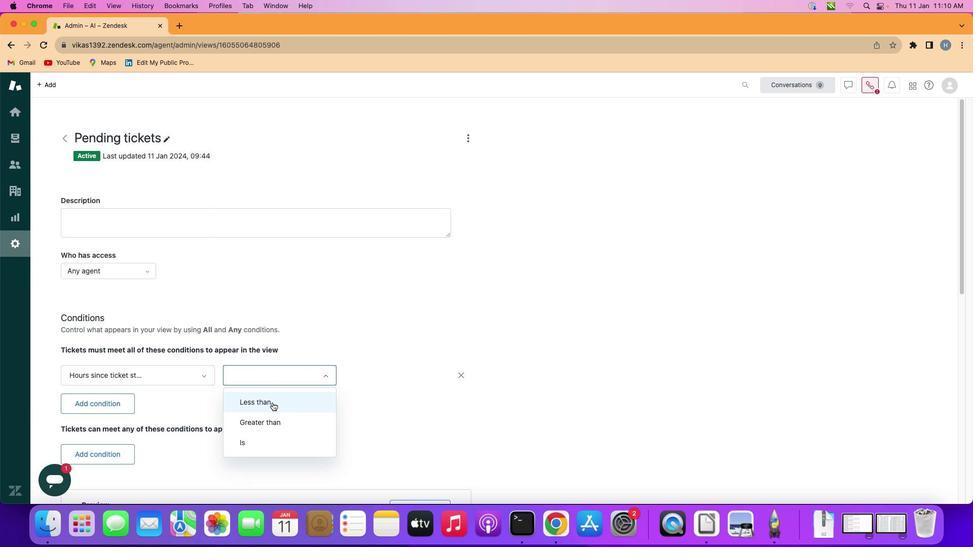 
Action: Mouse pressed left at (289, 379)
Screenshot: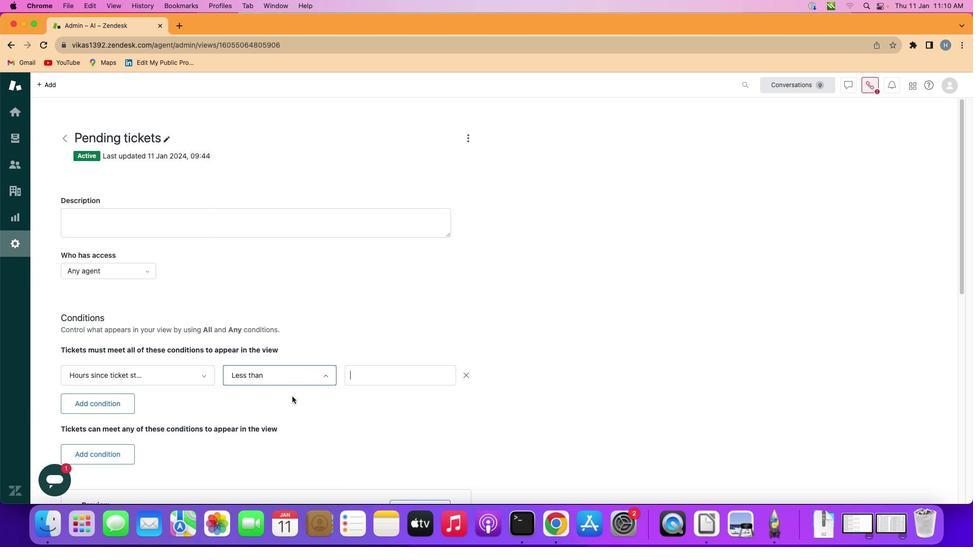 
Action: Mouse moved to (401, 356)
Screenshot: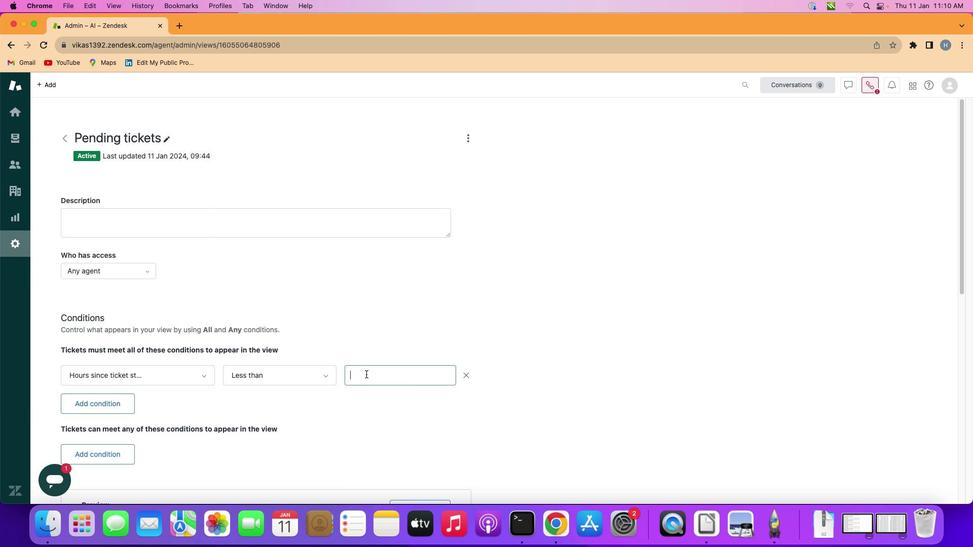 
Action: Mouse pressed left at (401, 356)
Screenshot: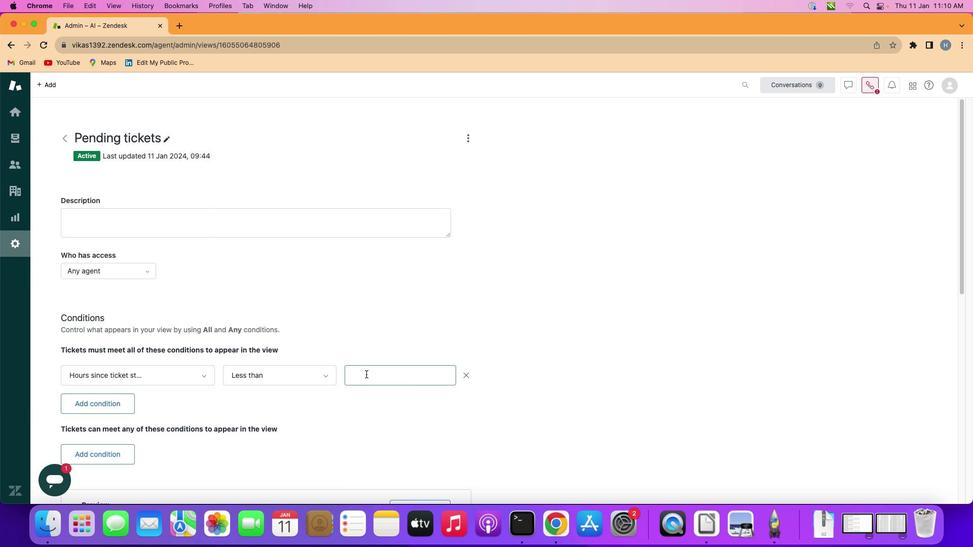 
Action: Mouse moved to (401, 356)
Screenshot: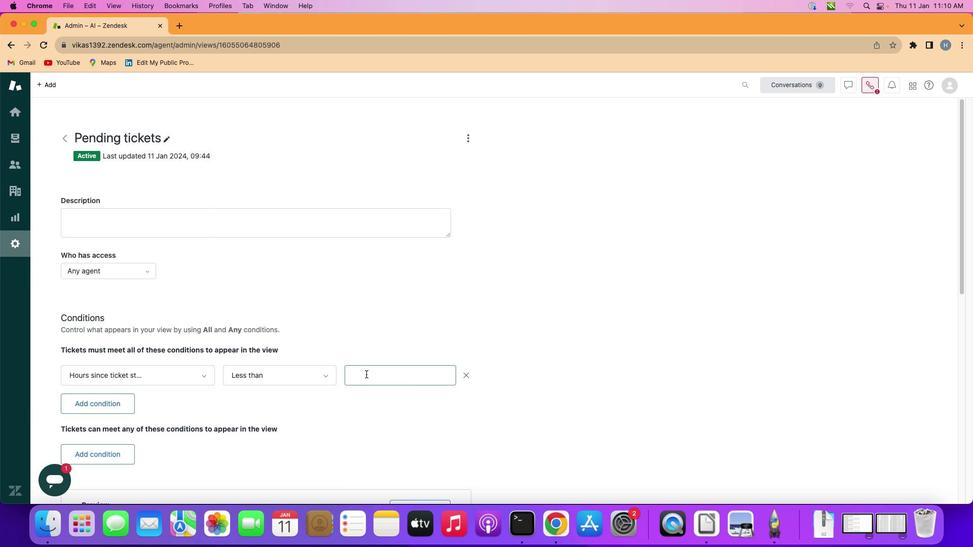 
Action: Key pressed Key.shift'F''o''r''t''y'
Screenshot: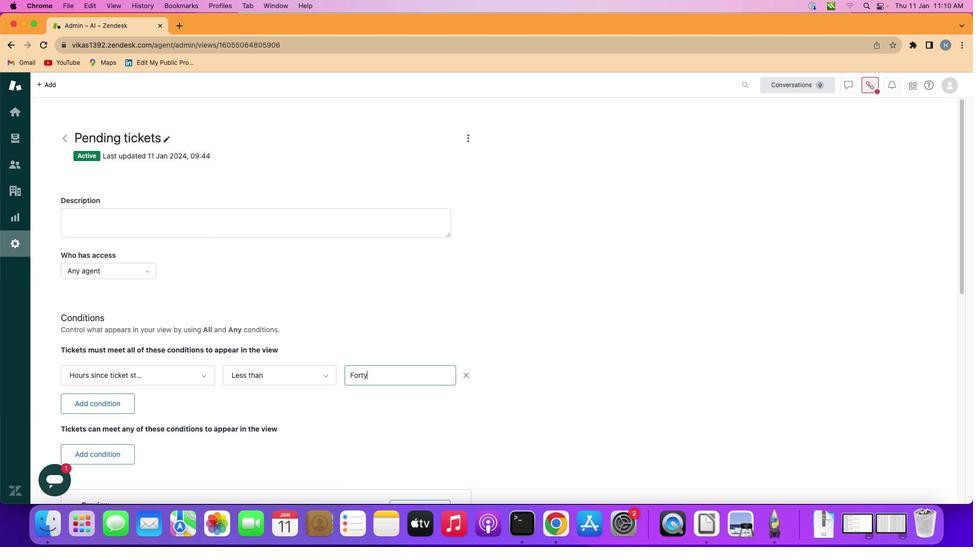 
Action: Mouse moved to (414, 382)
Screenshot: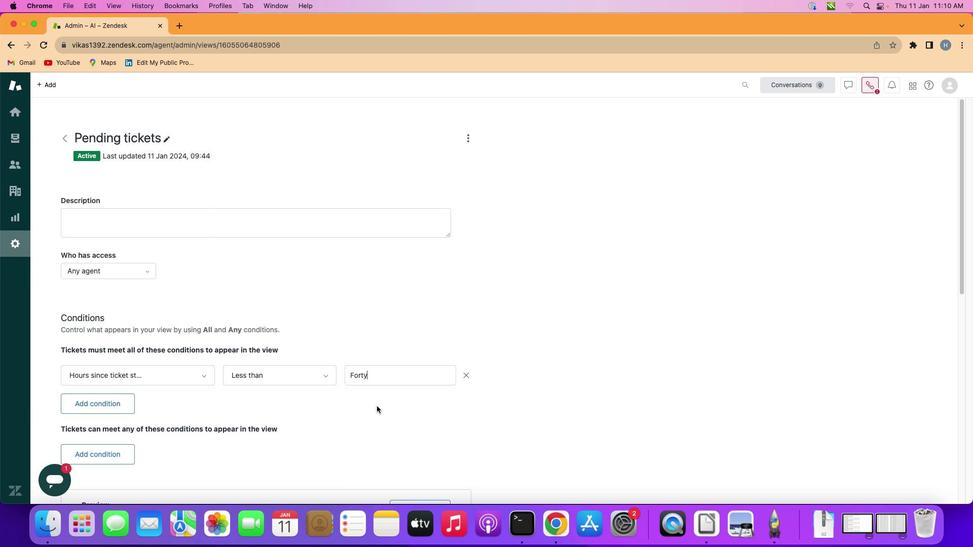 
